Task: Create an event to track the completion of weekly tasks.
Action: Mouse moved to (350, 214)
Screenshot: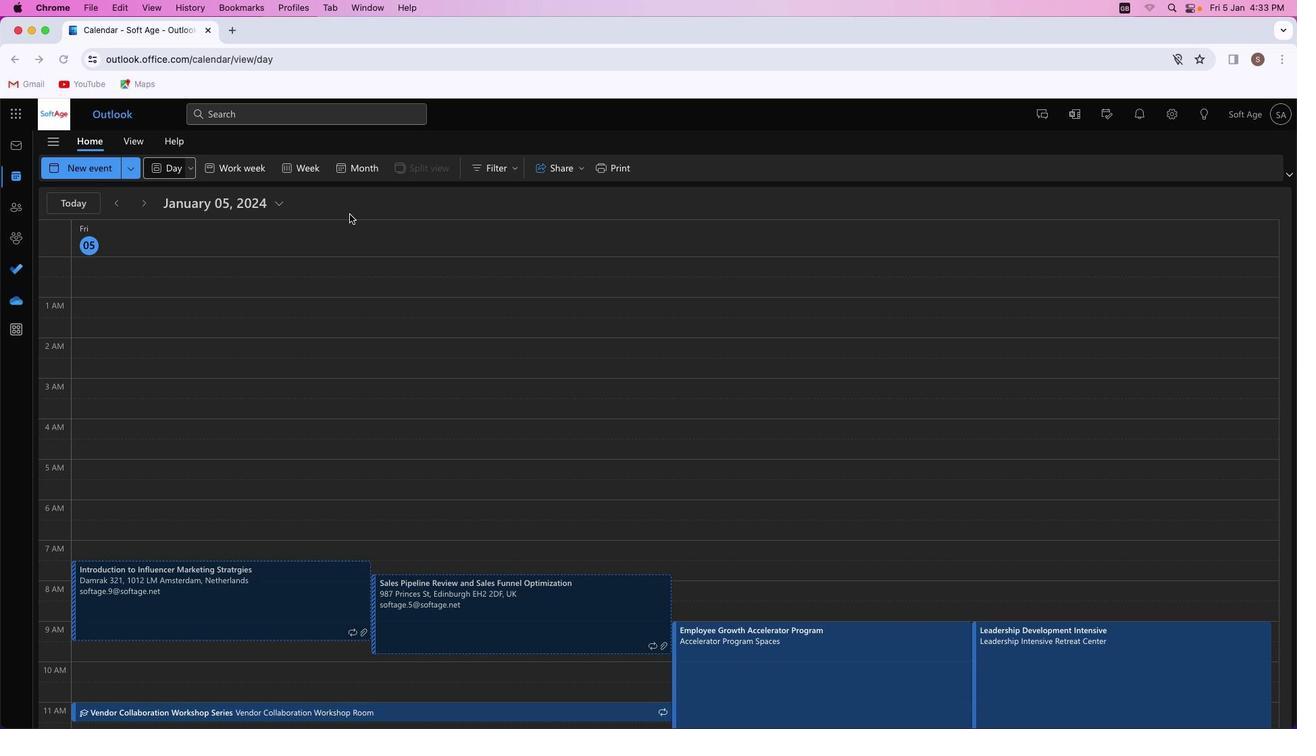 
Action: Mouse pressed left at (350, 214)
Screenshot: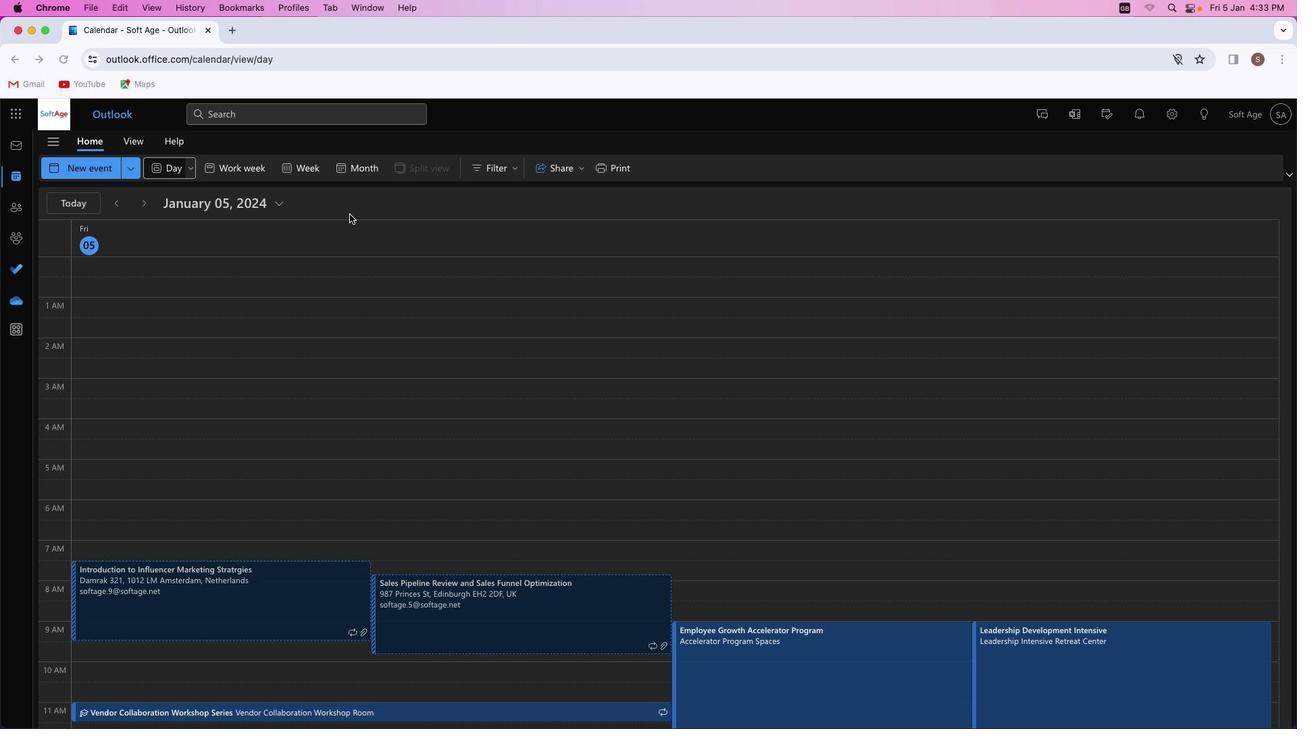 
Action: Mouse moved to (83, 168)
Screenshot: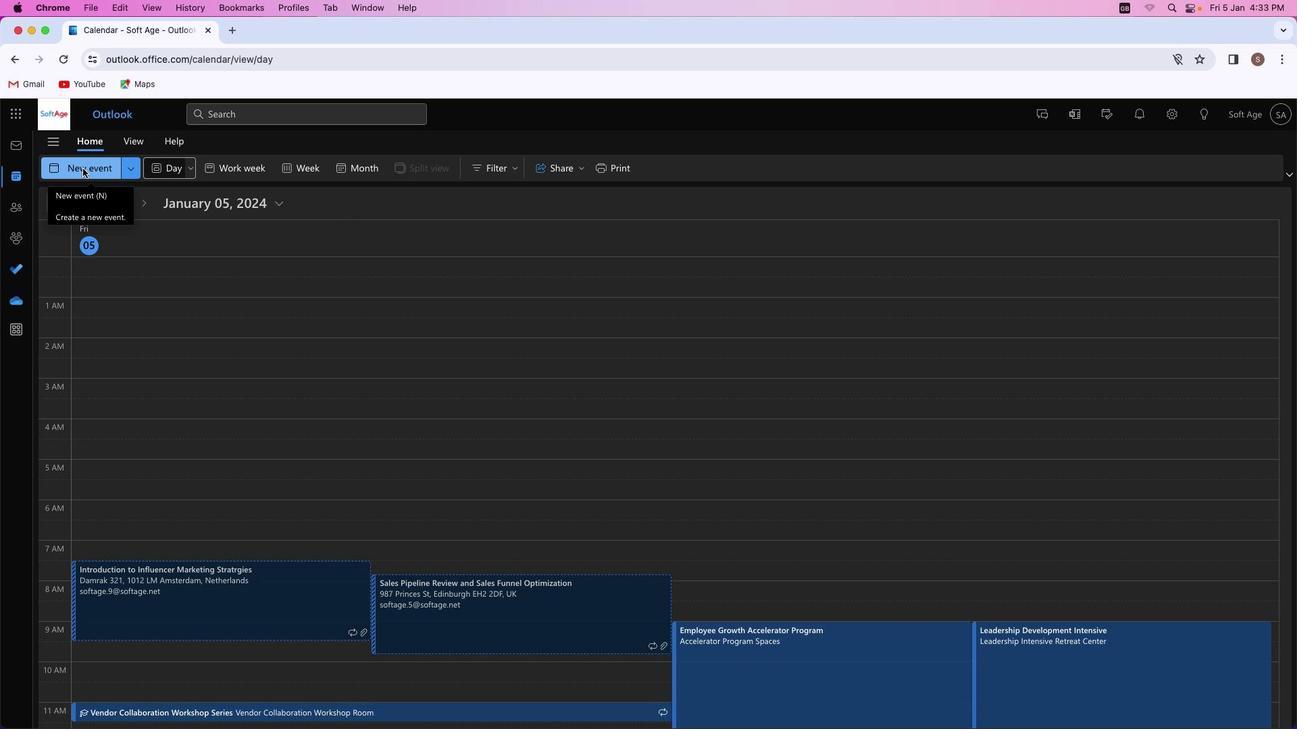 
Action: Mouse pressed left at (83, 168)
Screenshot: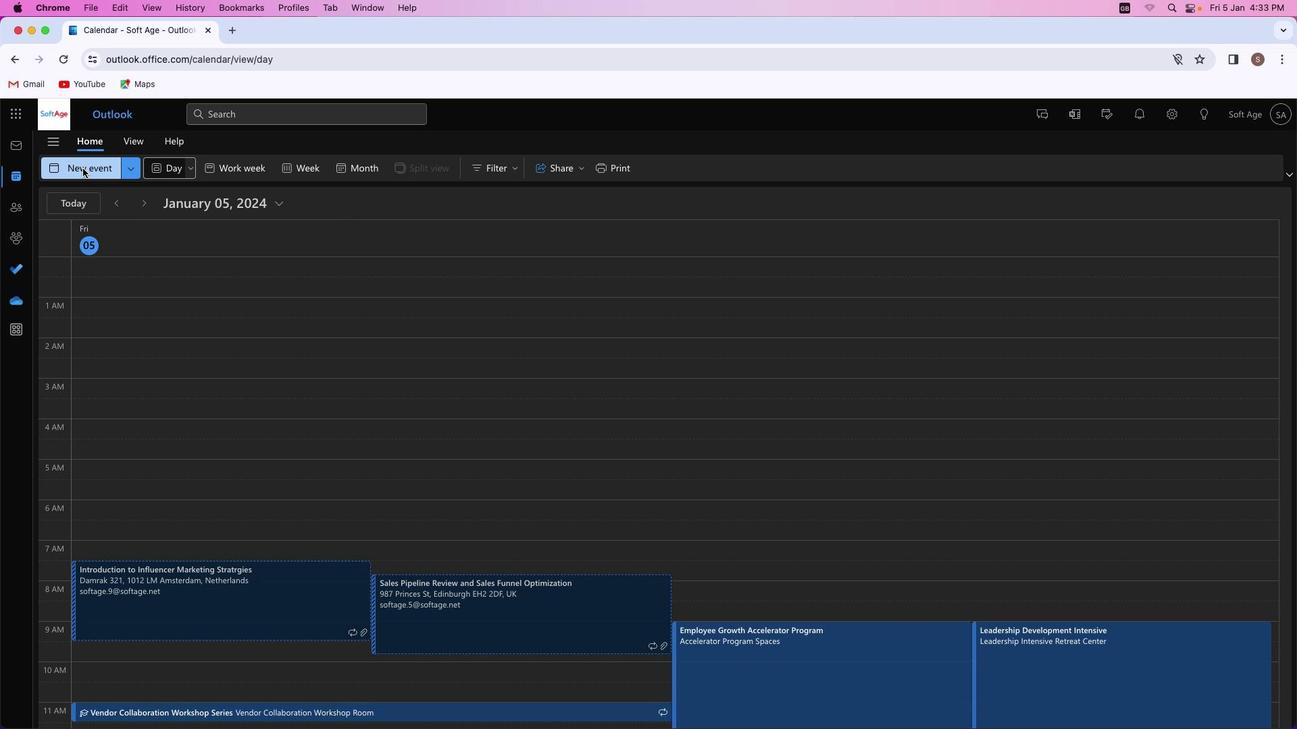 
Action: Mouse moved to (379, 256)
Screenshot: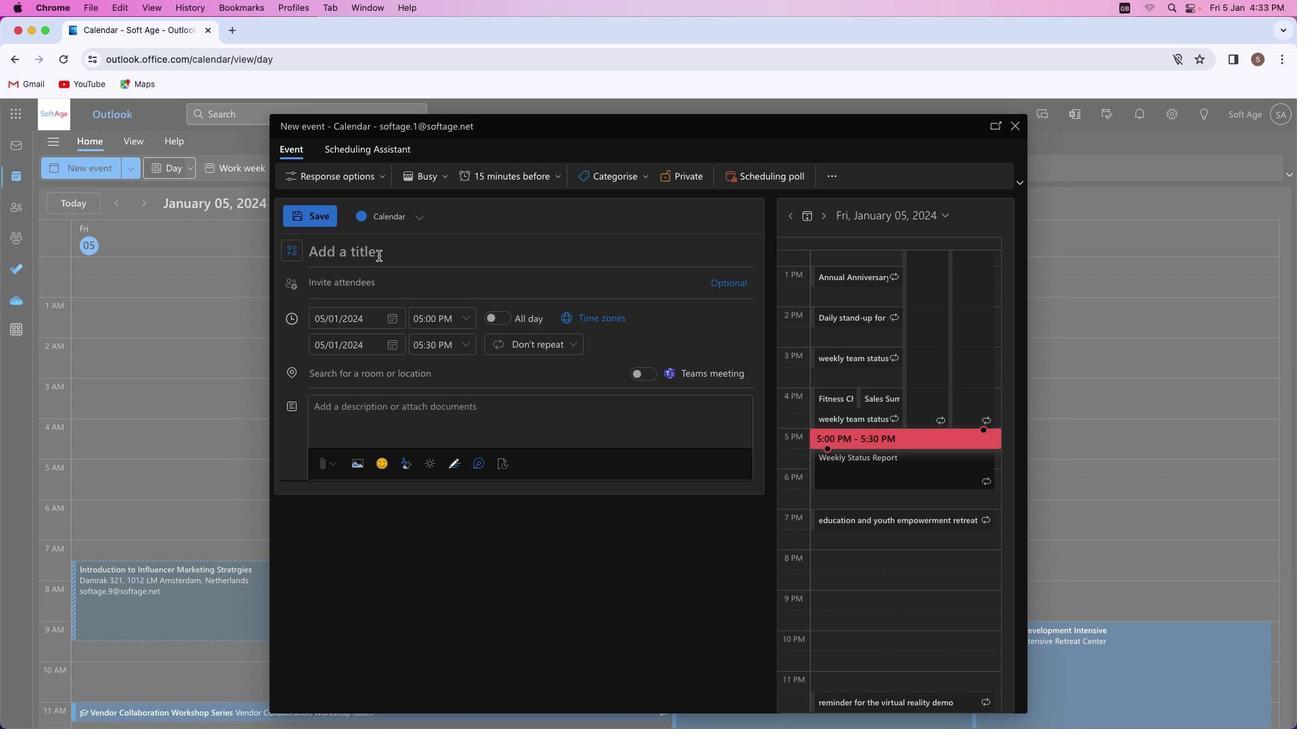 
Action: Mouse pressed left at (379, 256)
Screenshot: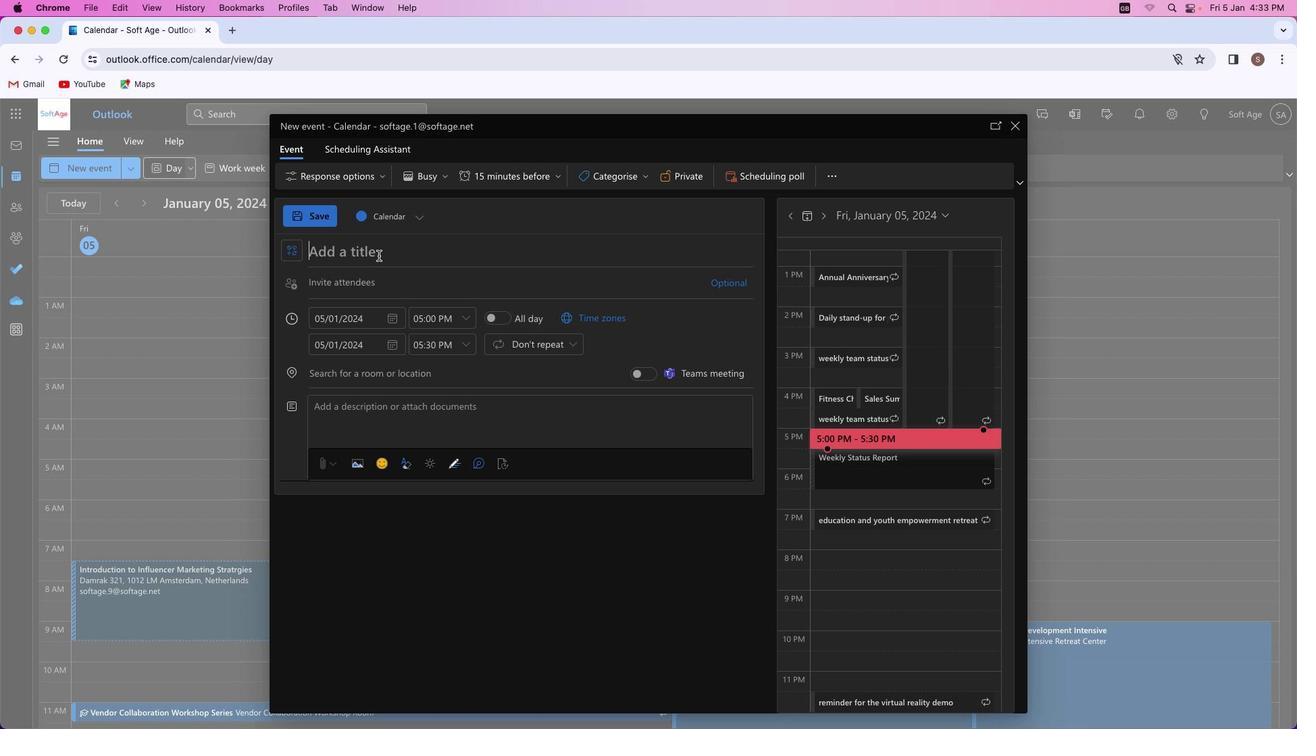 
Action: Key pressed Key.shift'T''a''s''k'Key.spaceKey.shift'C''o''m''p''l''e''t''i''o''n'Key.spaceKey.shift'S''h''o''w''c''a''s''e'
Screenshot: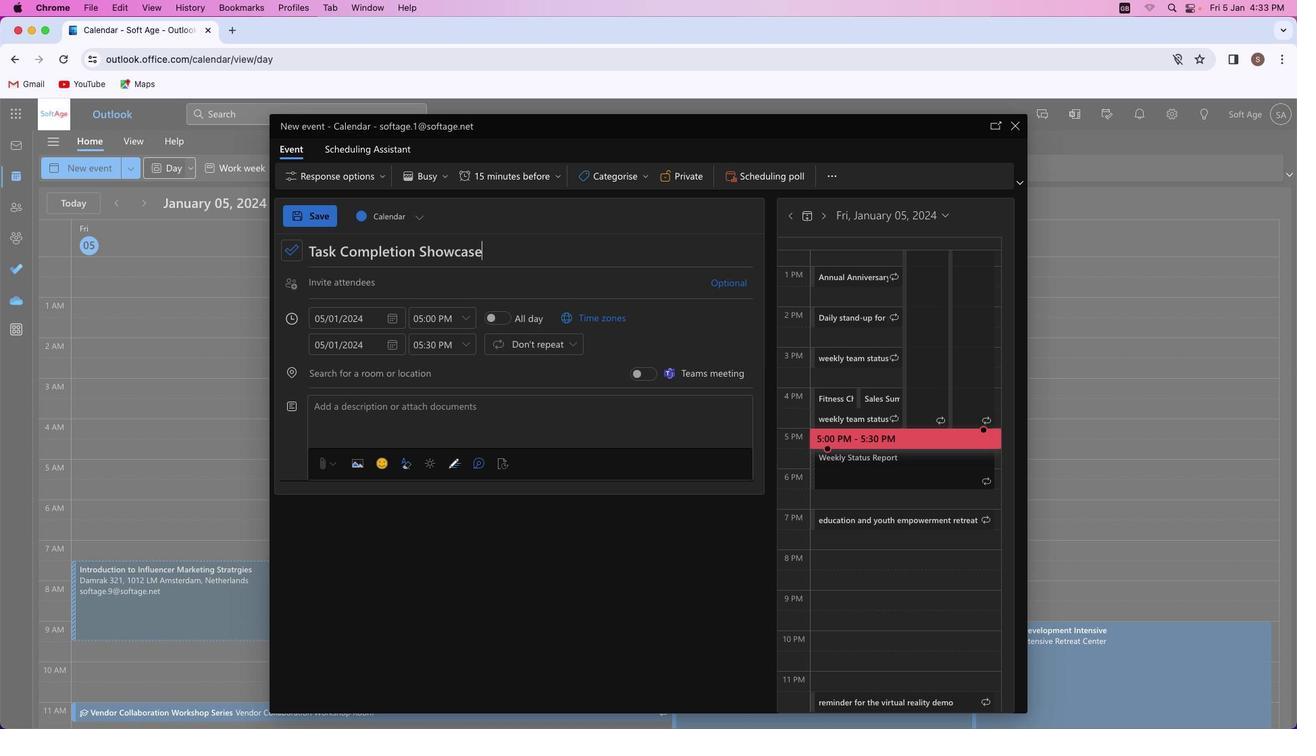 
Action: Mouse moved to (419, 406)
Screenshot: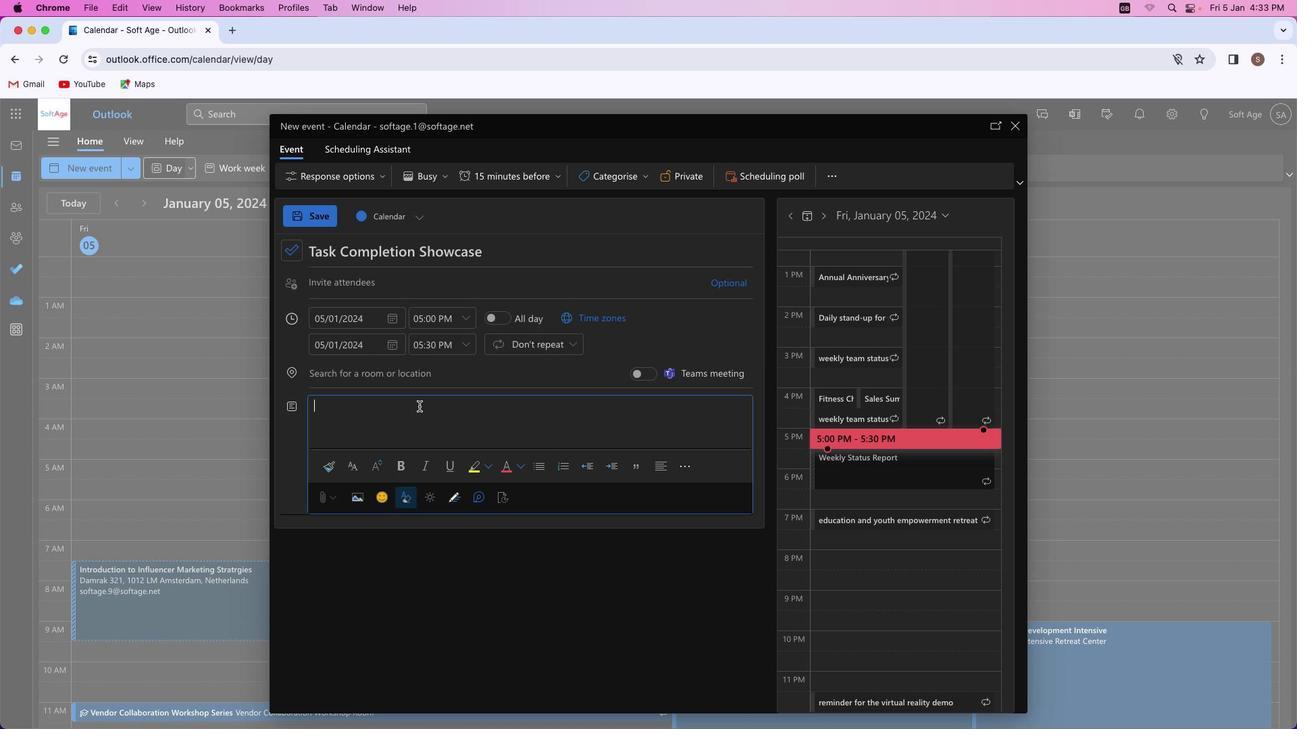 
Action: Mouse pressed left at (419, 406)
Screenshot: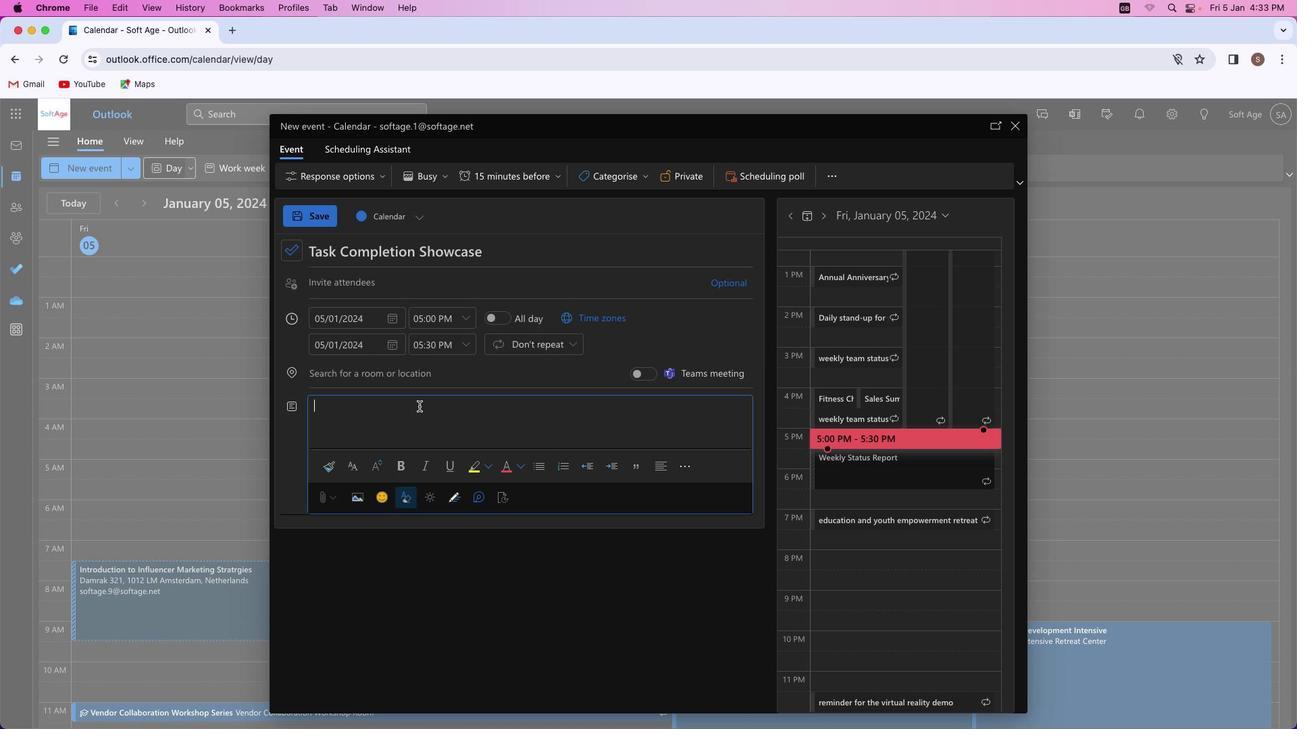 
Action: Mouse moved to (419, 406)
Screenshot: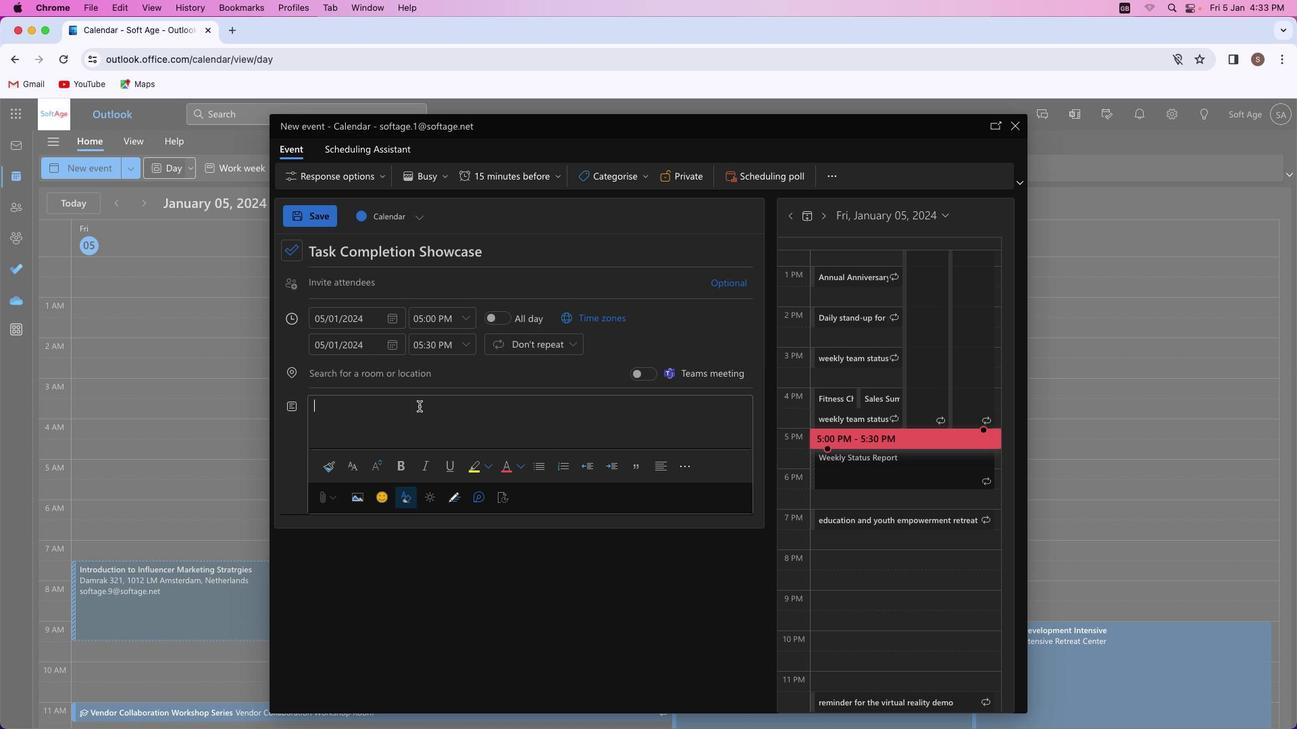 
Action: Key pressed Key.shift'E''f''f''o''r''t''l''e''s''s''l''y'Key.space'm''o''n''i''t''o''r'Key.space'a''n''d'Key.space'c''e''l''e''b''r''a''t''e'Key.space't''a''s''k'Key.space'c''o''m''p''l''e''t''i''o''n'Key.space'w''i''t''h'Key.space'o''u''r'Key.space'i''n''t''u''i''t''i''v''e'Key.space't''r''a''c''j'Key.backspace'k''i''n''g'Key.space's''y''s''t''e''m''.'Key.spaceKey.shift'S''t''a''y'Key.space'o''r''g''a''n''i''z''e''d'','Key.space'h''i''t'Key.space'm''i''l''e''s''t''o''n''e''s'','Key.space'a''n''d'Key.space'f''o''s''t''e''r'Key.space'a'Key.space'c''u''l''t''u''r''e'Key.space'o''f'Key.space'a''c''h''i''e''v''e''m''e''n''t'Key.space'i''n'Key.space'e''v''e''r''y'Key.space'p''r''o''j''e''c''t''.'
Screenshot: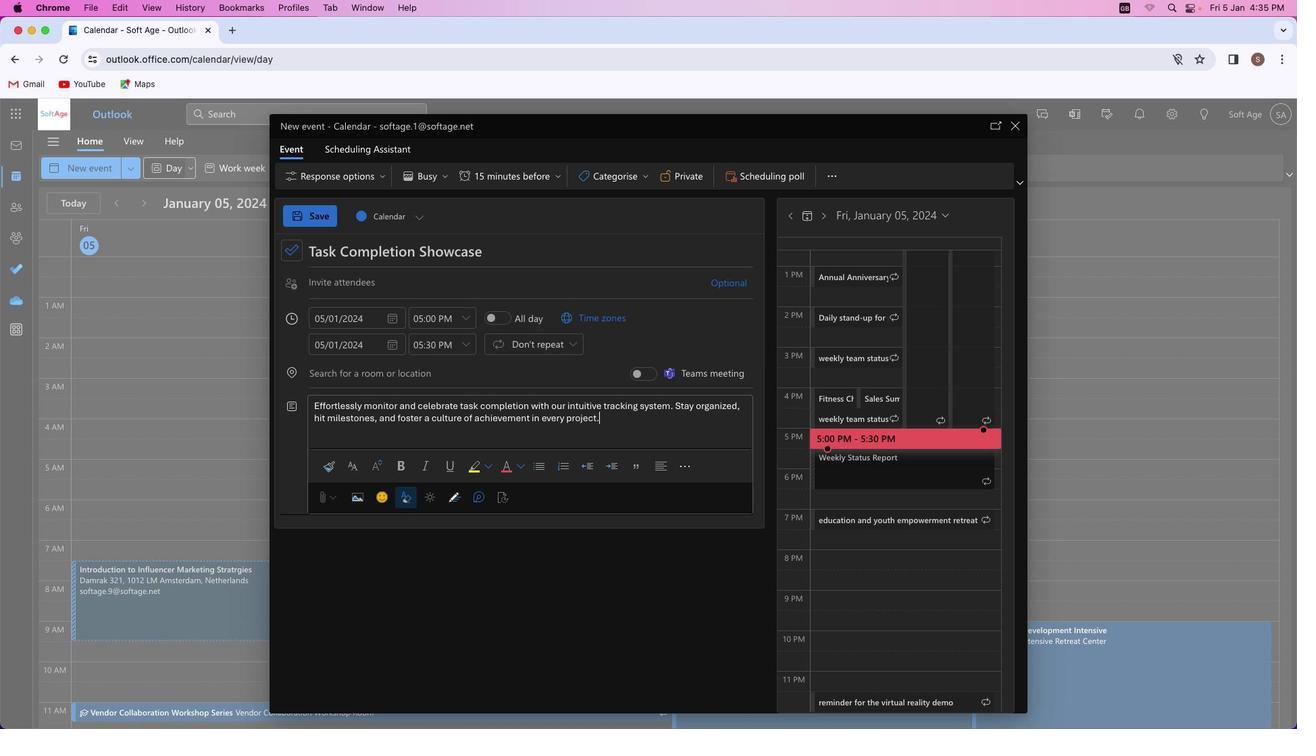 
Action: Mouse moved to (538, 350)
Screenshot: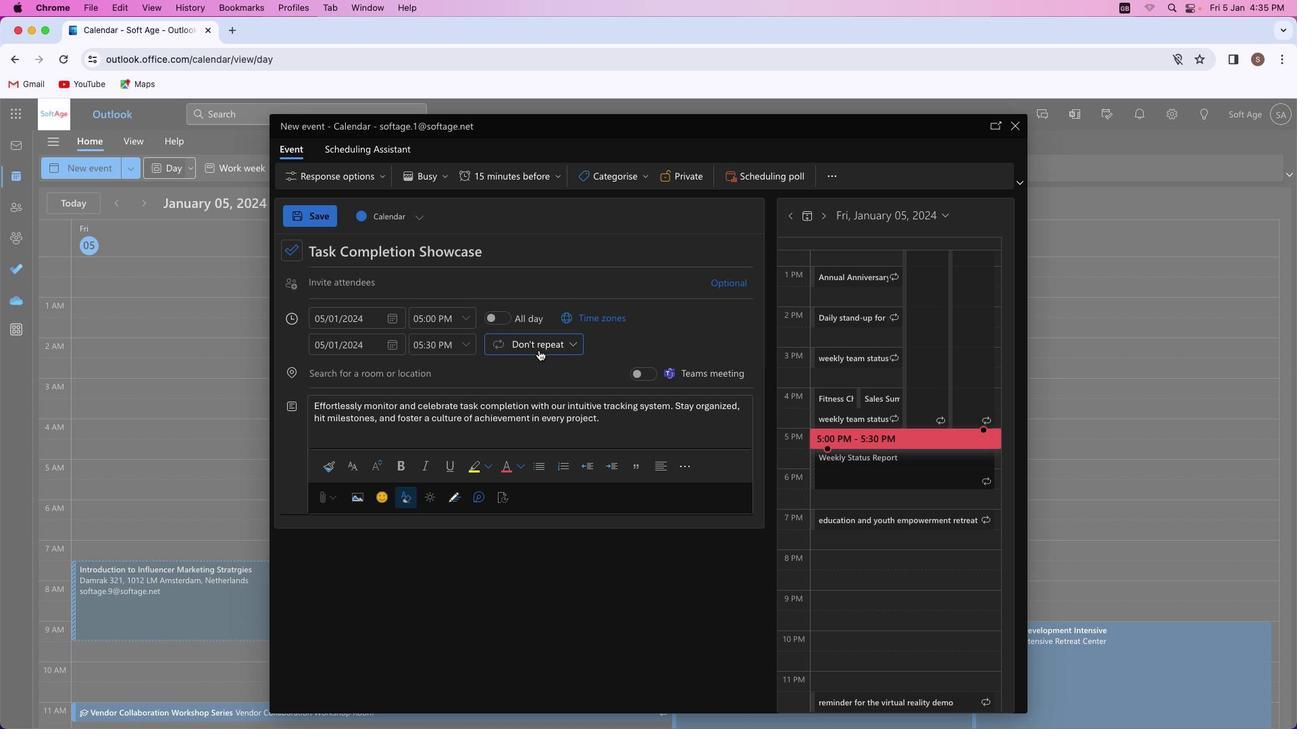 
Action: Mouse pressed left at (538, 350)
Screenshot: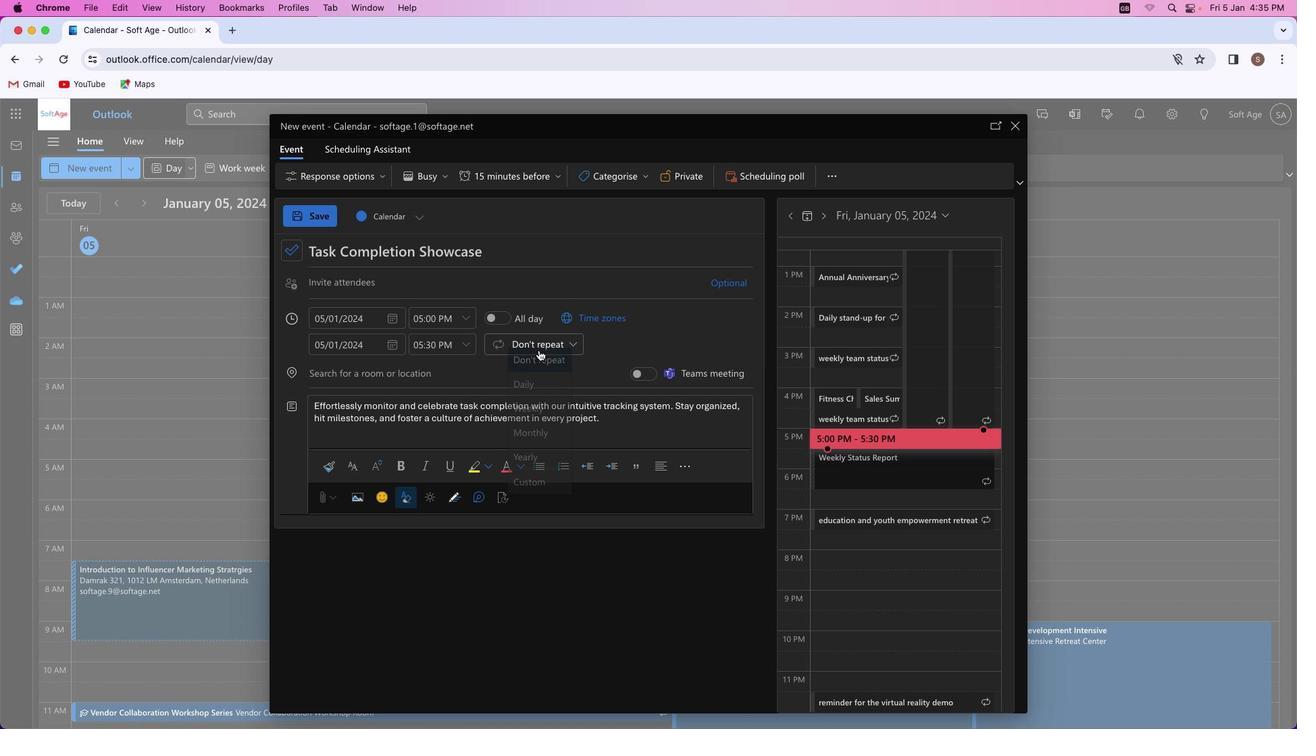 
Action: Mouse moved to (539, 412)
Screenshot: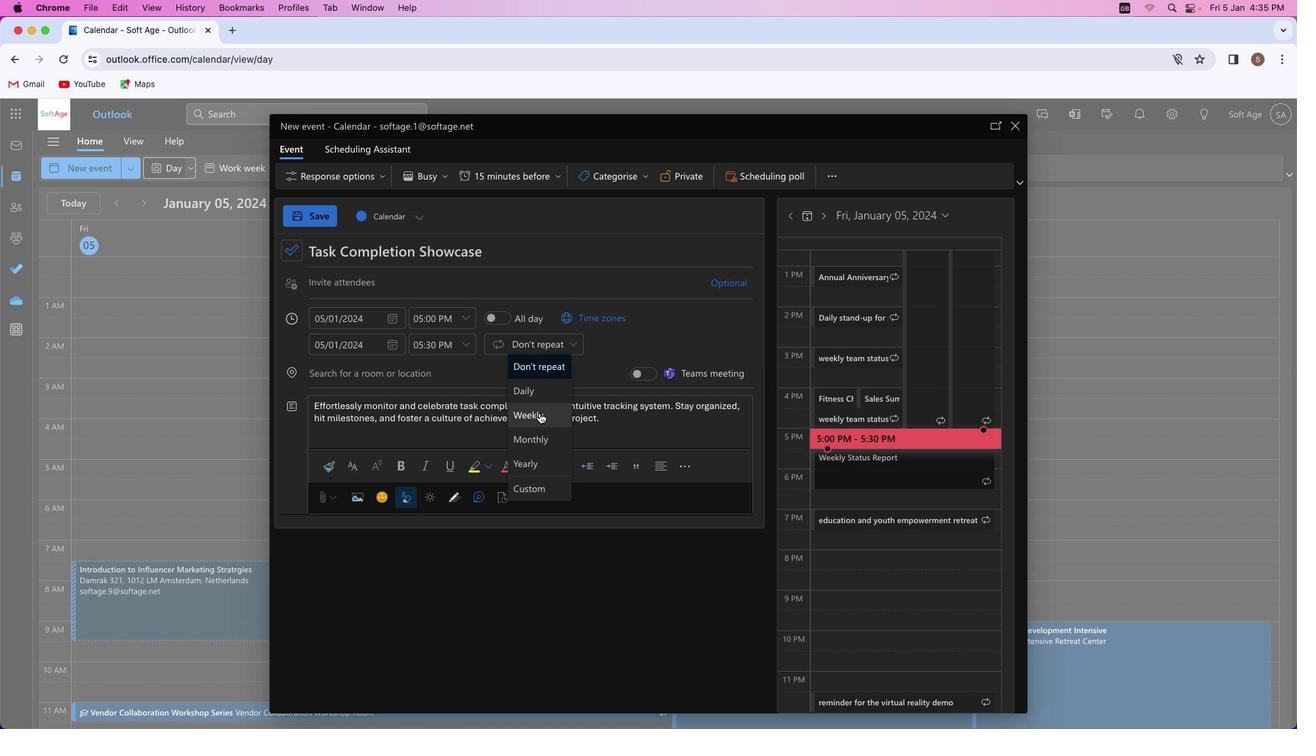 
Action: Mouse pressed left at (539, 412)
Screenshot: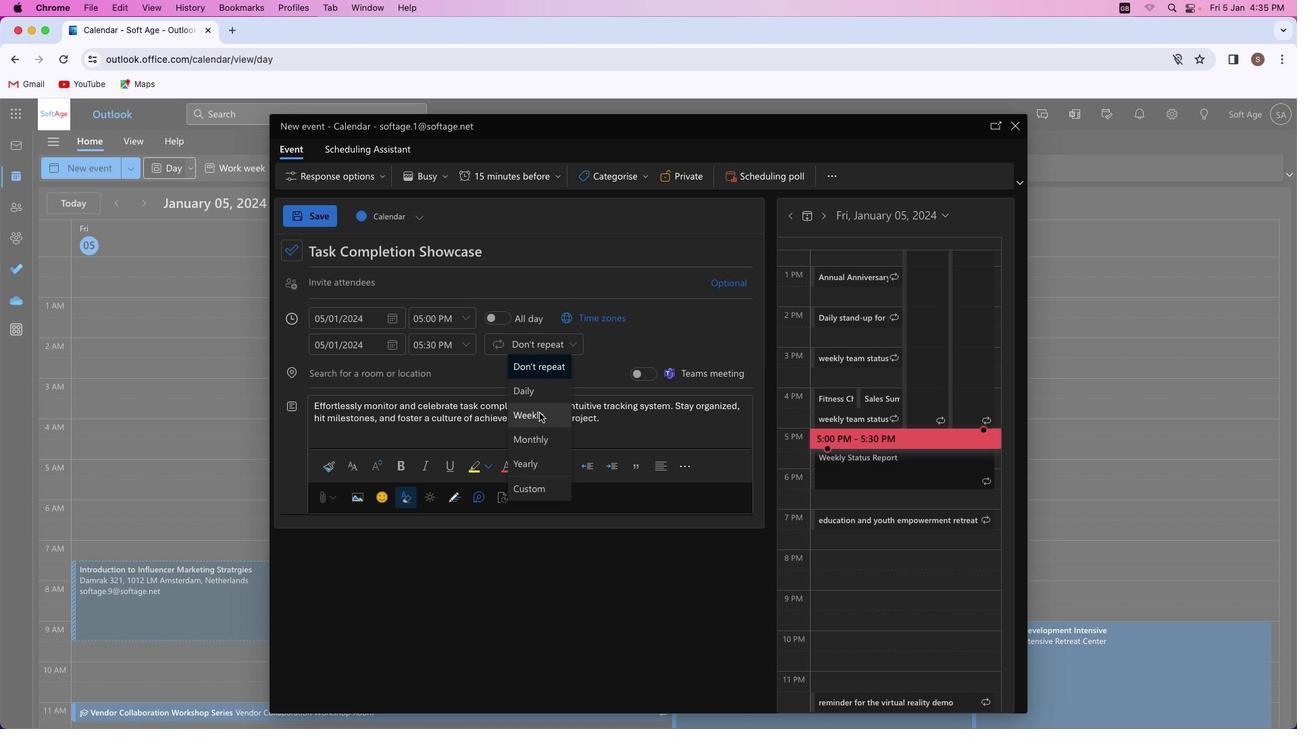 
Action: Mouse moved to (654, 468)
Screenshot: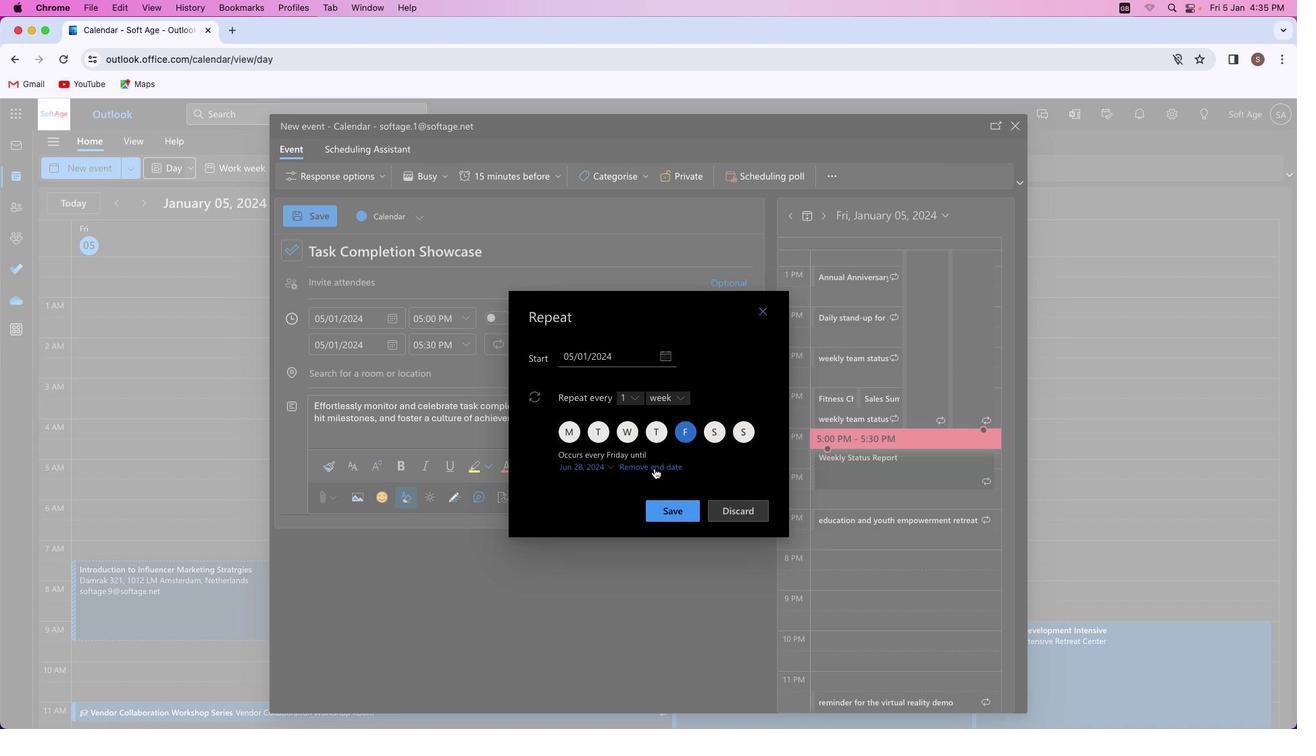 
Action: Mouse pressed left at (654, 468)
Screenshot: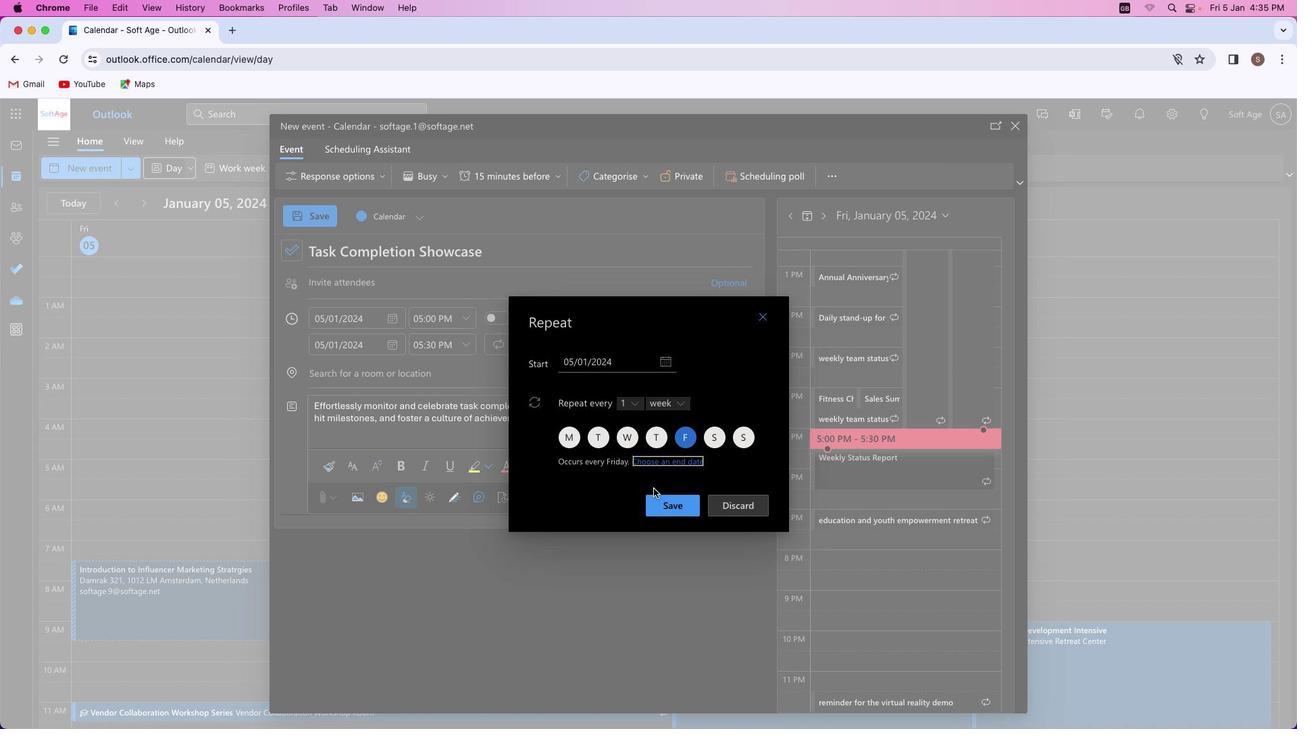 
Action: Mouse moved to (663, 507)
Screenshot: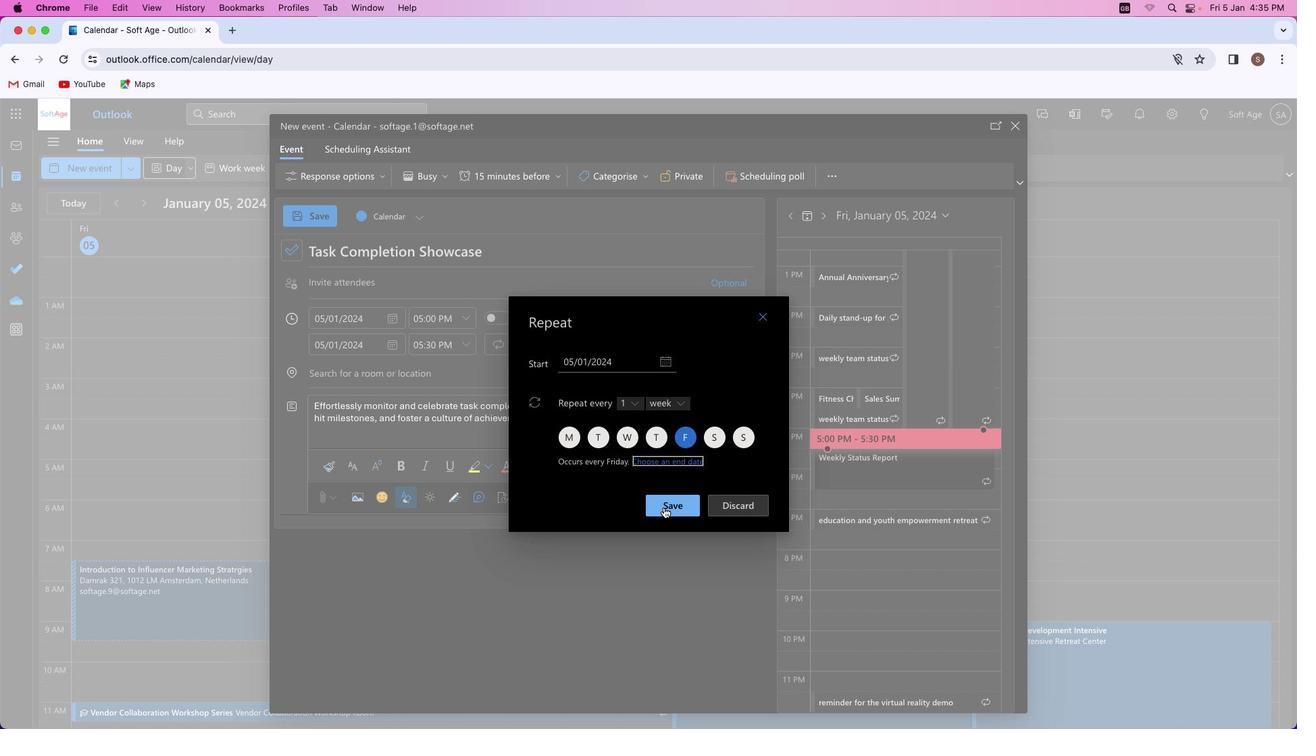 
Action: Mouse pressed left at (663, 507)
Screenshot: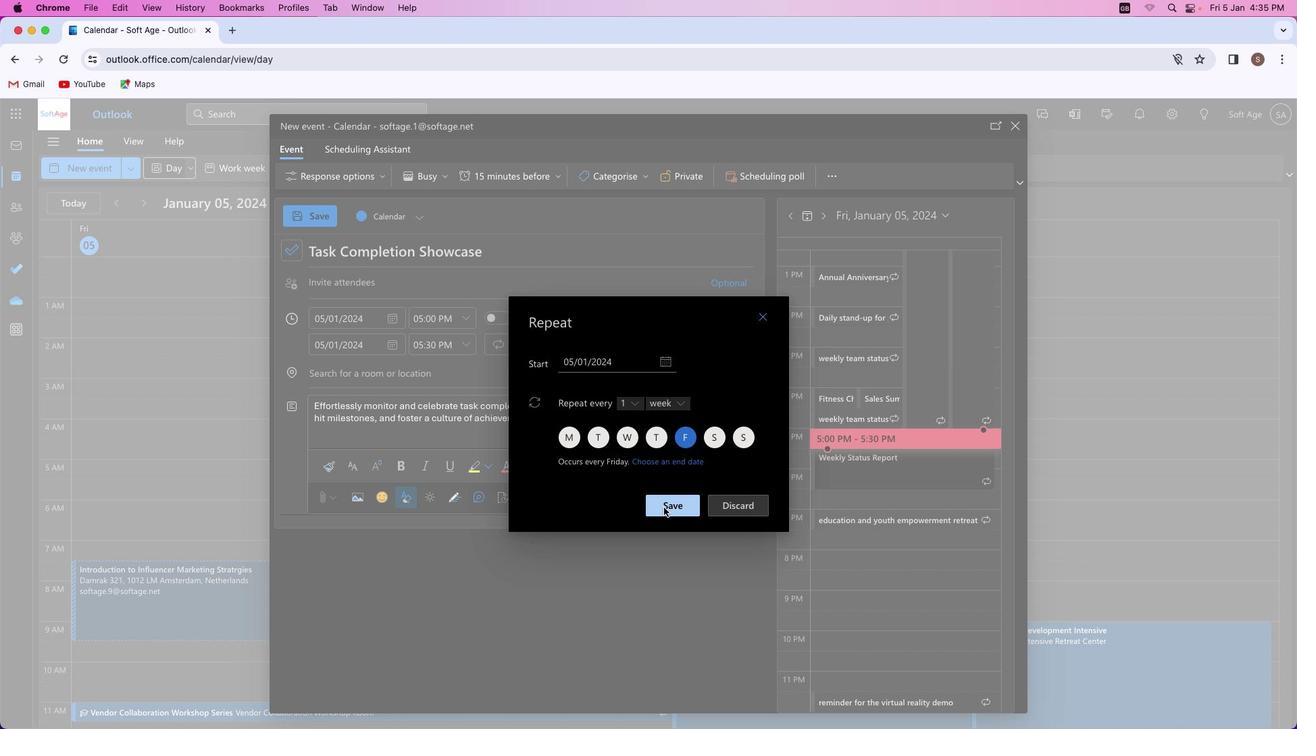
Action: Mouse moved to (325, 211)
Screenshot: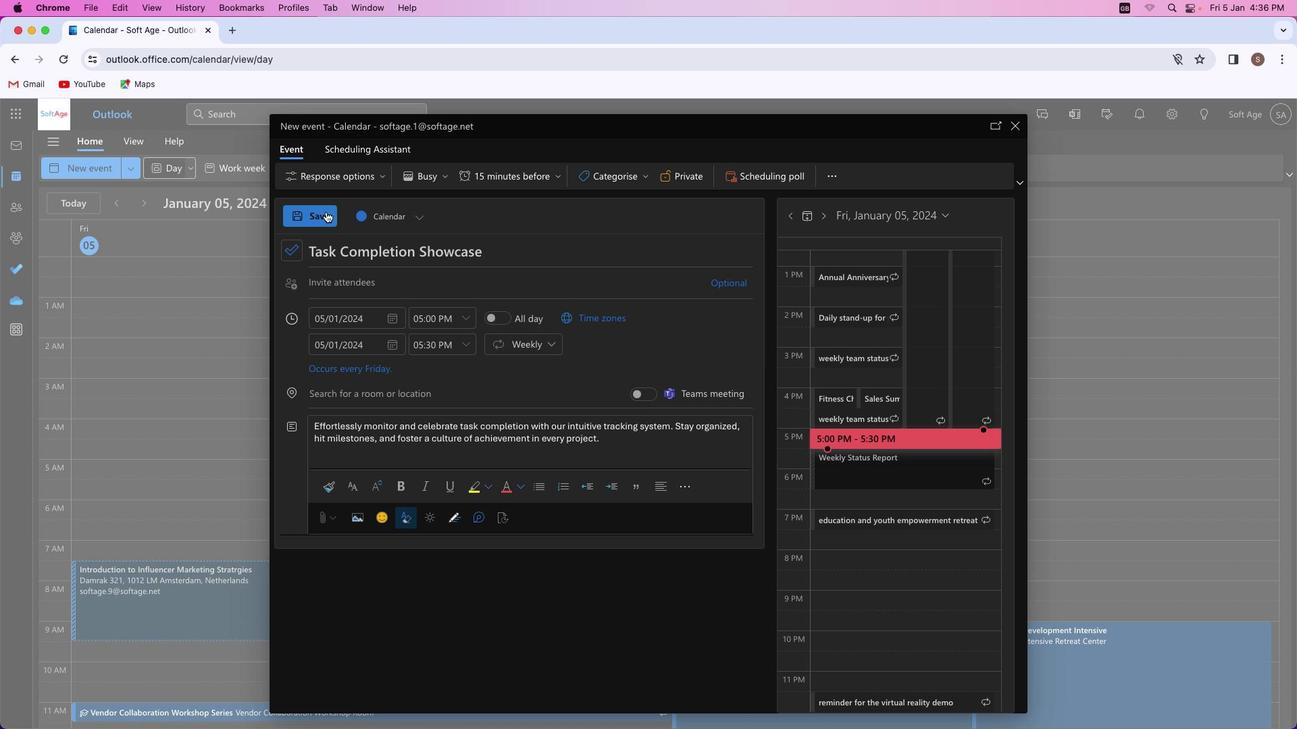 
Action: Mouse pressed left at (325, 211)
Screenshot: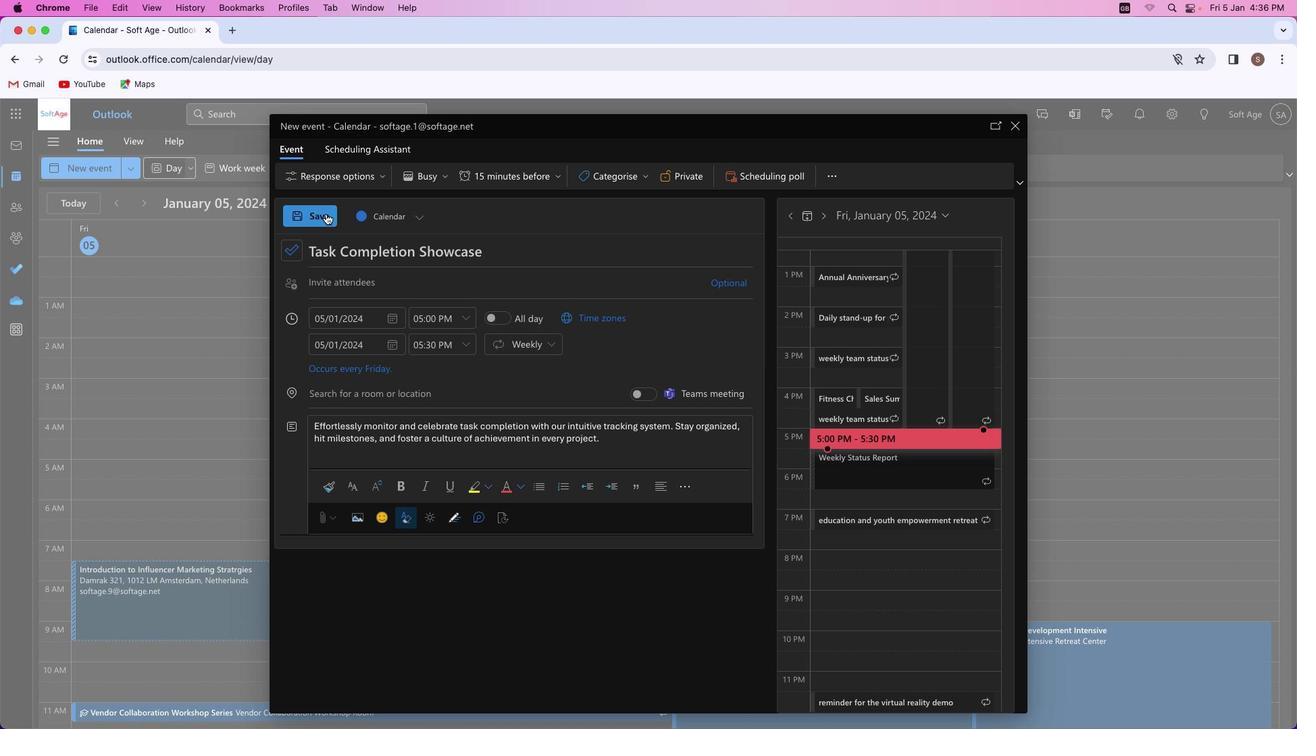 
Action: Mouse moved to (189, 168)
Screenshot: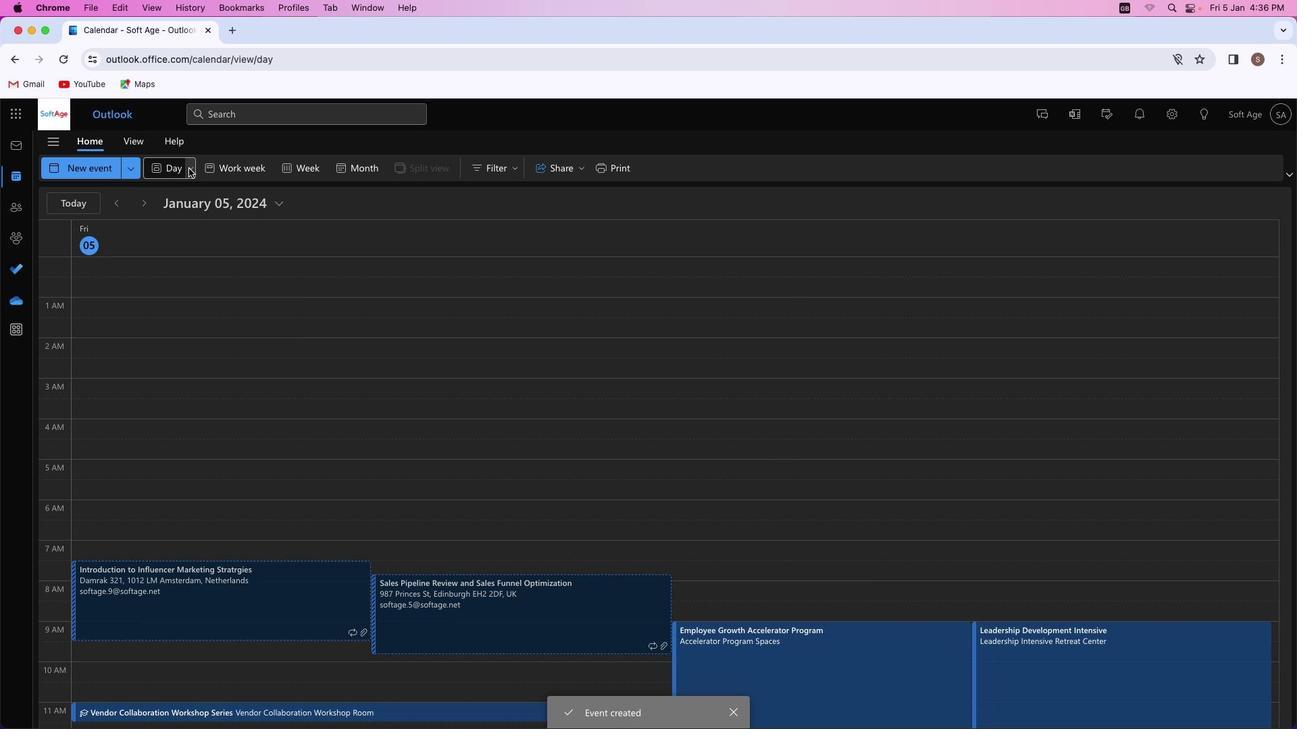 
Action: Mouse pressed left at (189, 168)
Screenshot: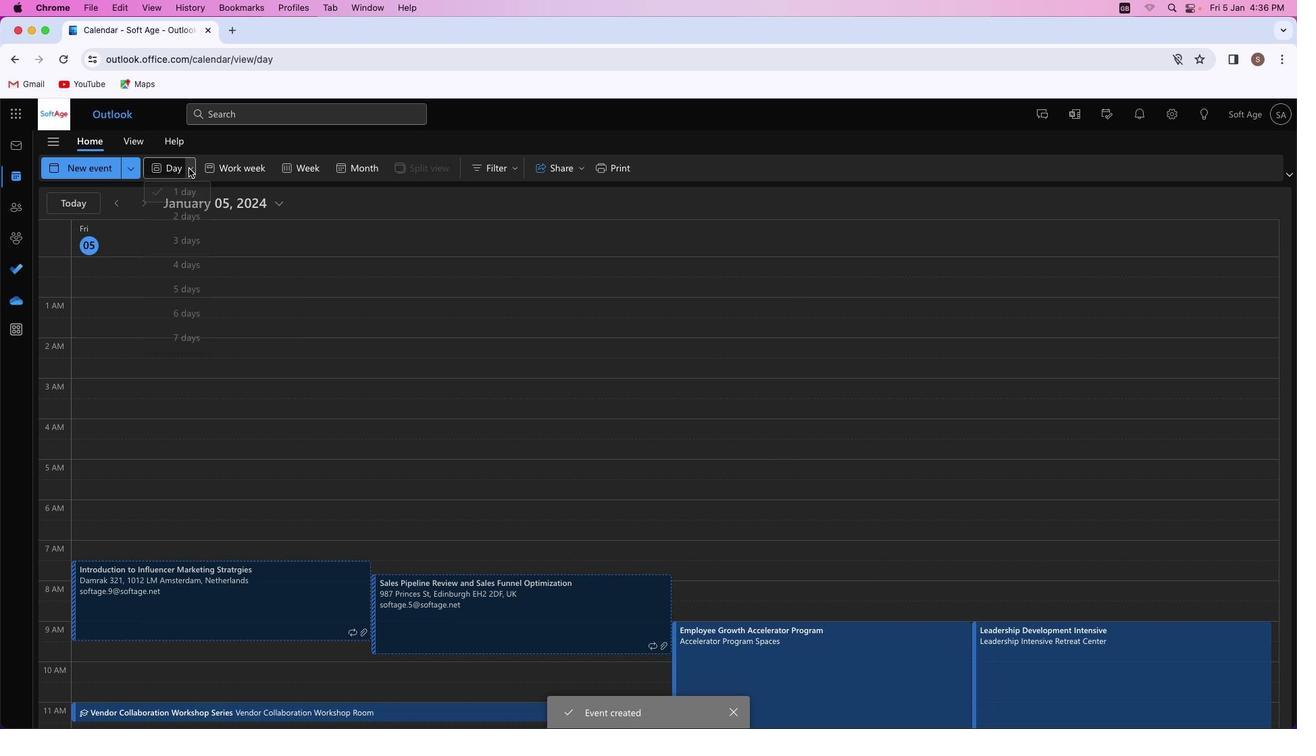 
Action: Mouse moved to (190, 170)
Screenshot: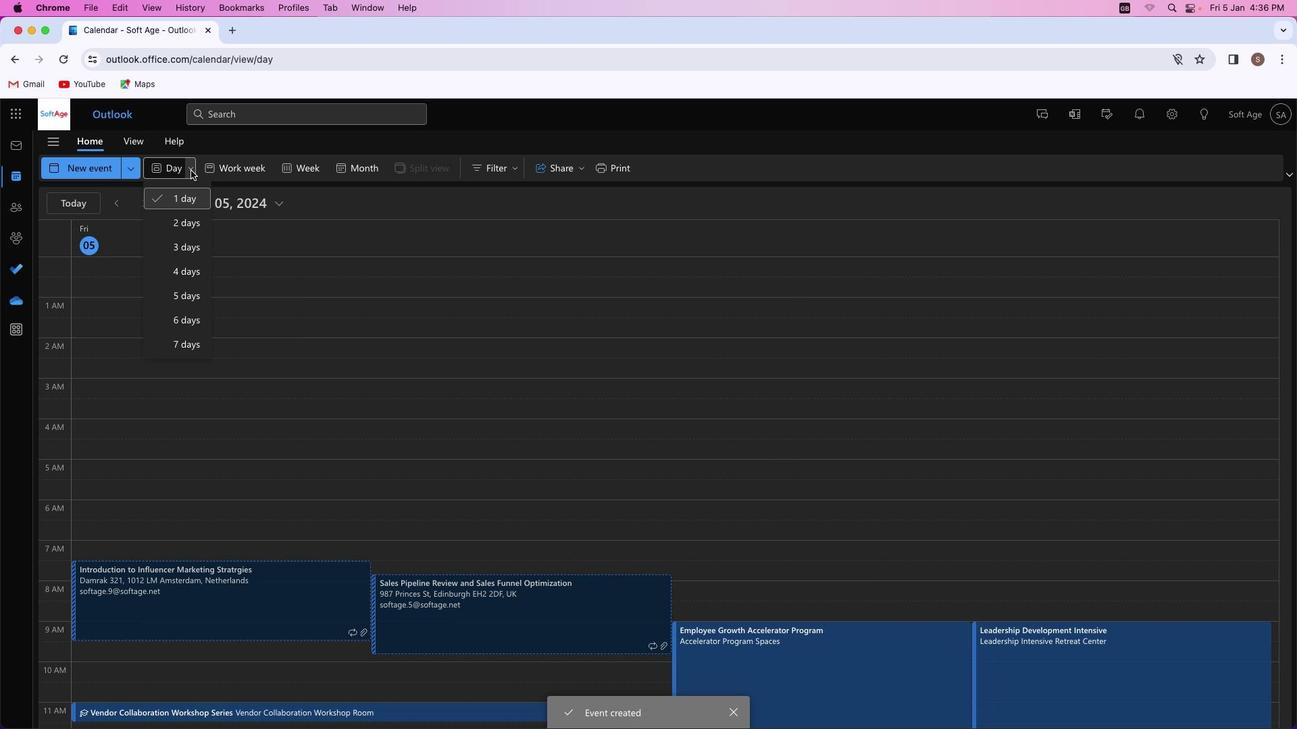 
Action: Mouse pressed left at (190, 170)
Screenshot: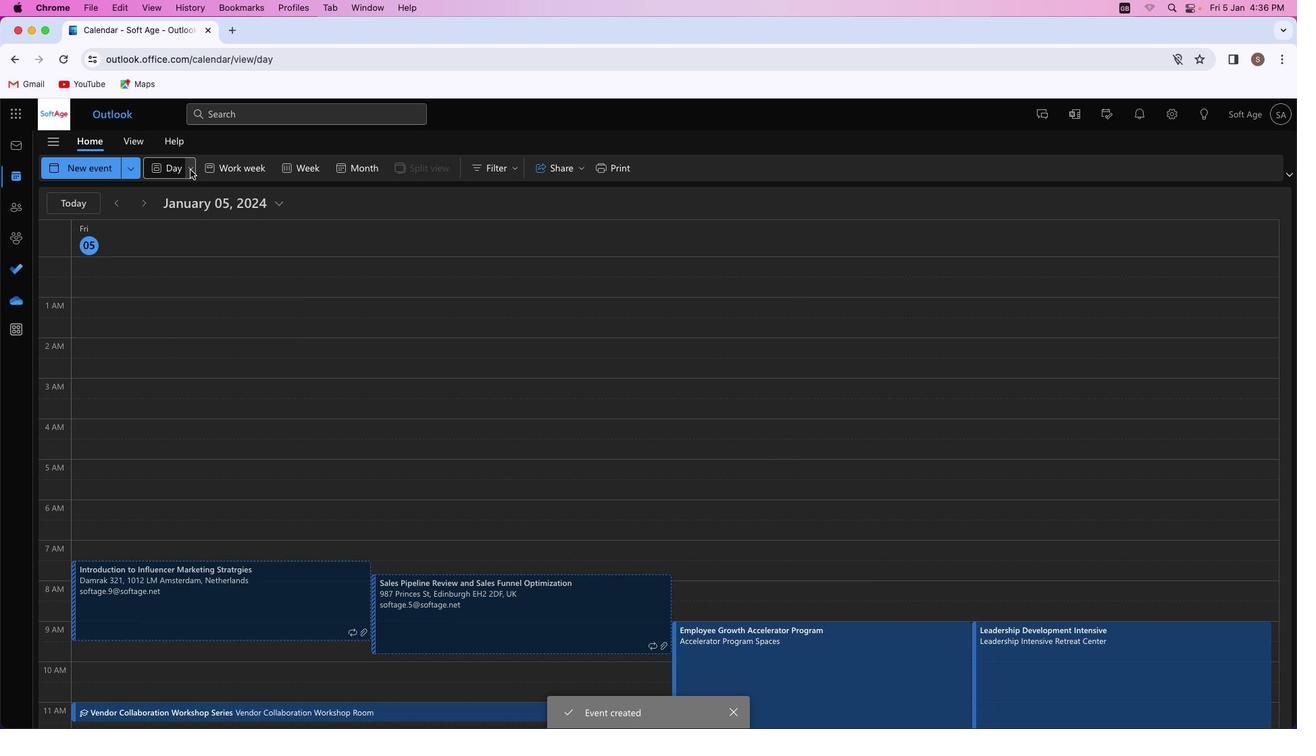 
Action: Mouse moved to (309, 168)
Screenshot: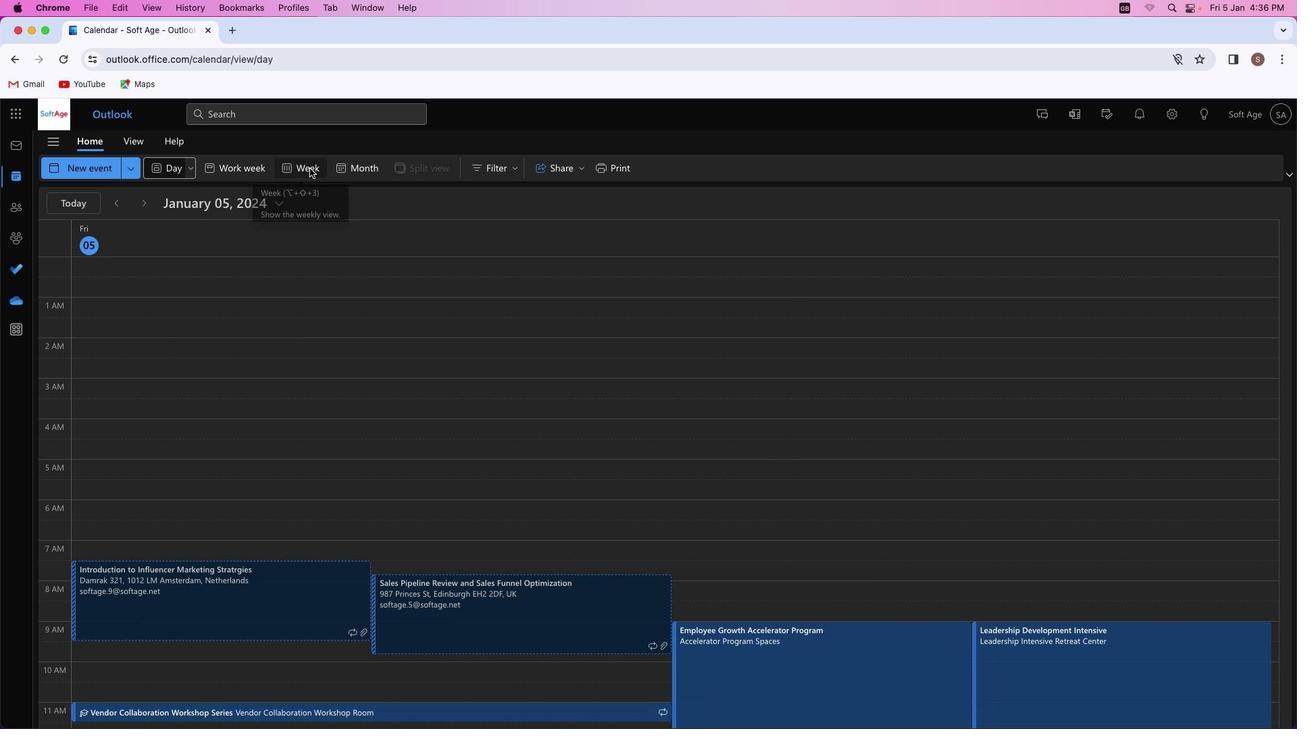 
Action: Mouse pressed left at (309, 168)
Screenshot: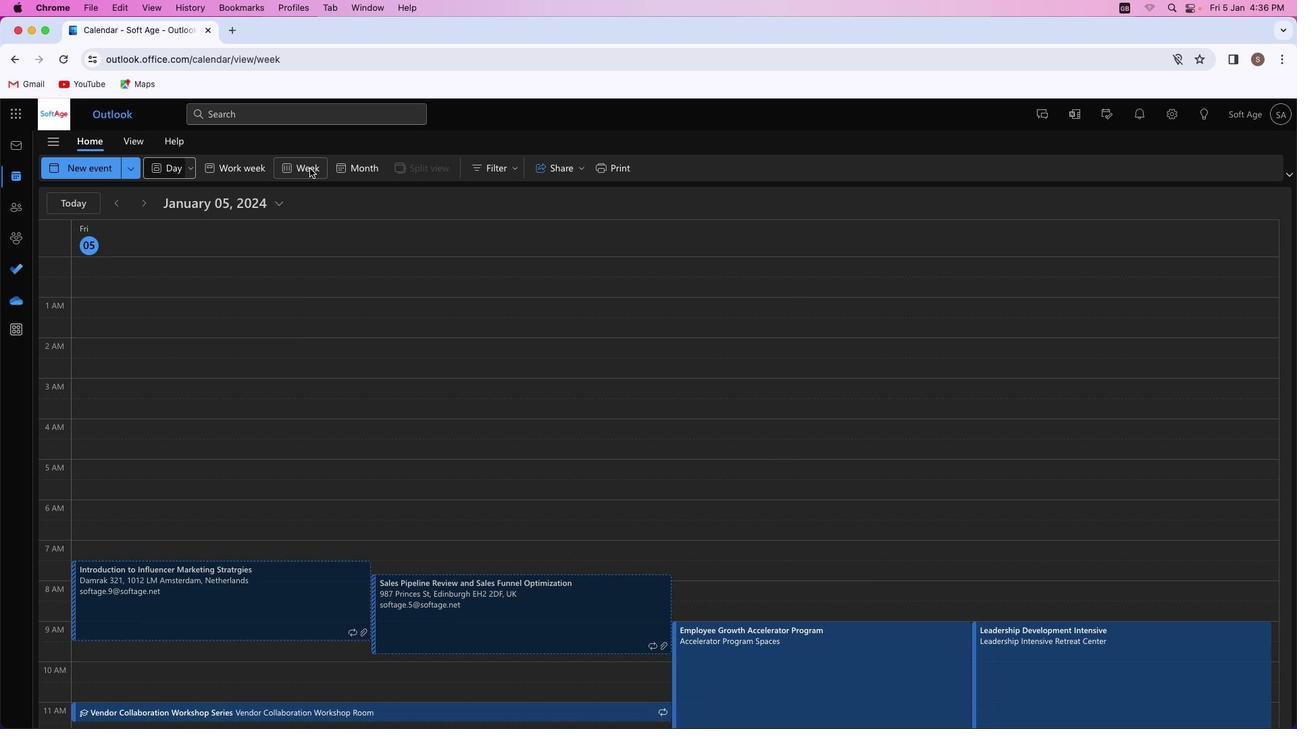 
Action: Mouse moved to (494, 462)
Screenshot: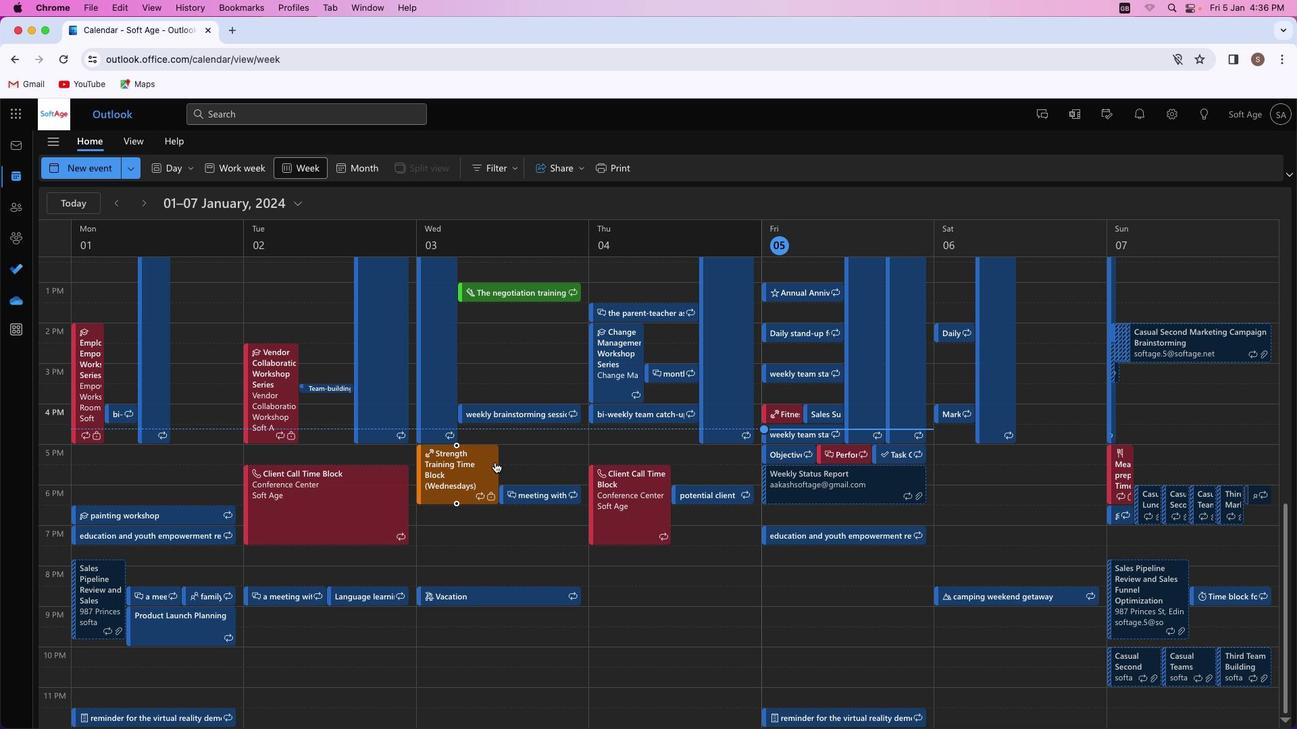 
Action: Mouse scrolled (494, 462) with delta (0, 0)
Screenshot: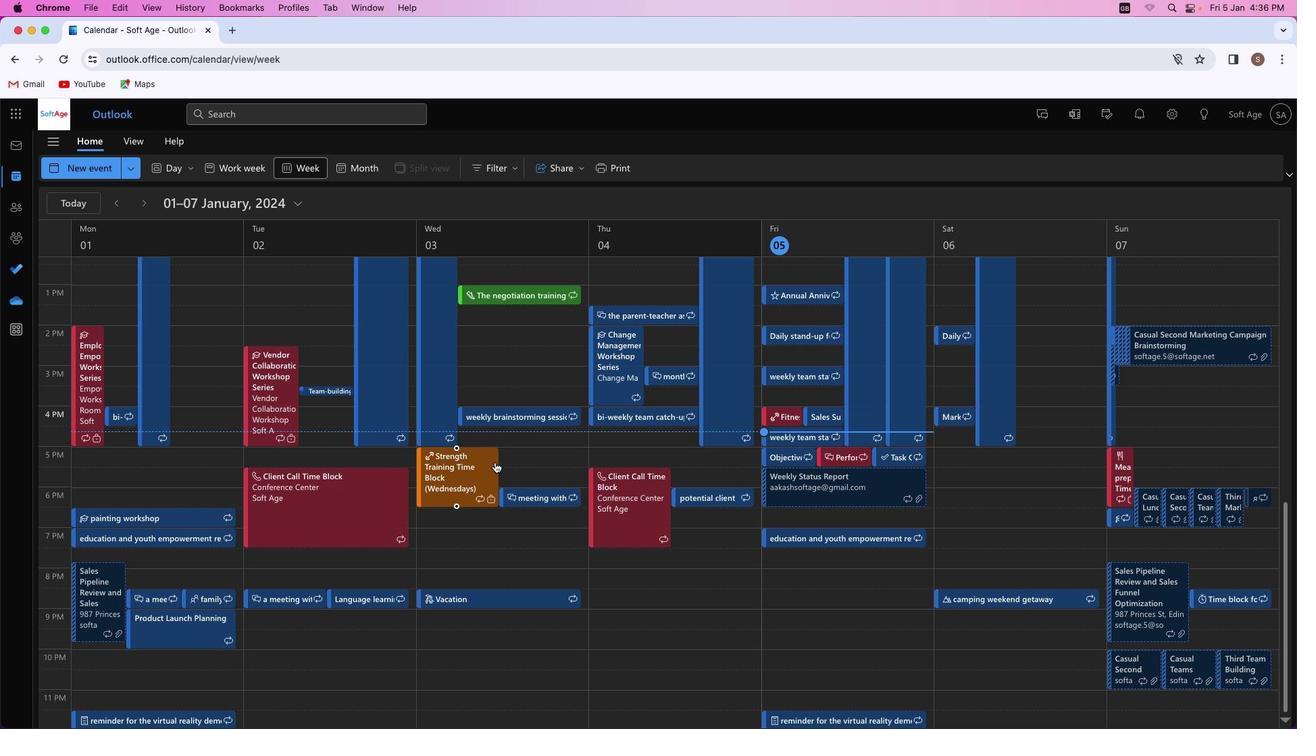 
Action: Mouse scrolled (494, 462) with delta (0, 0)
Screenshot: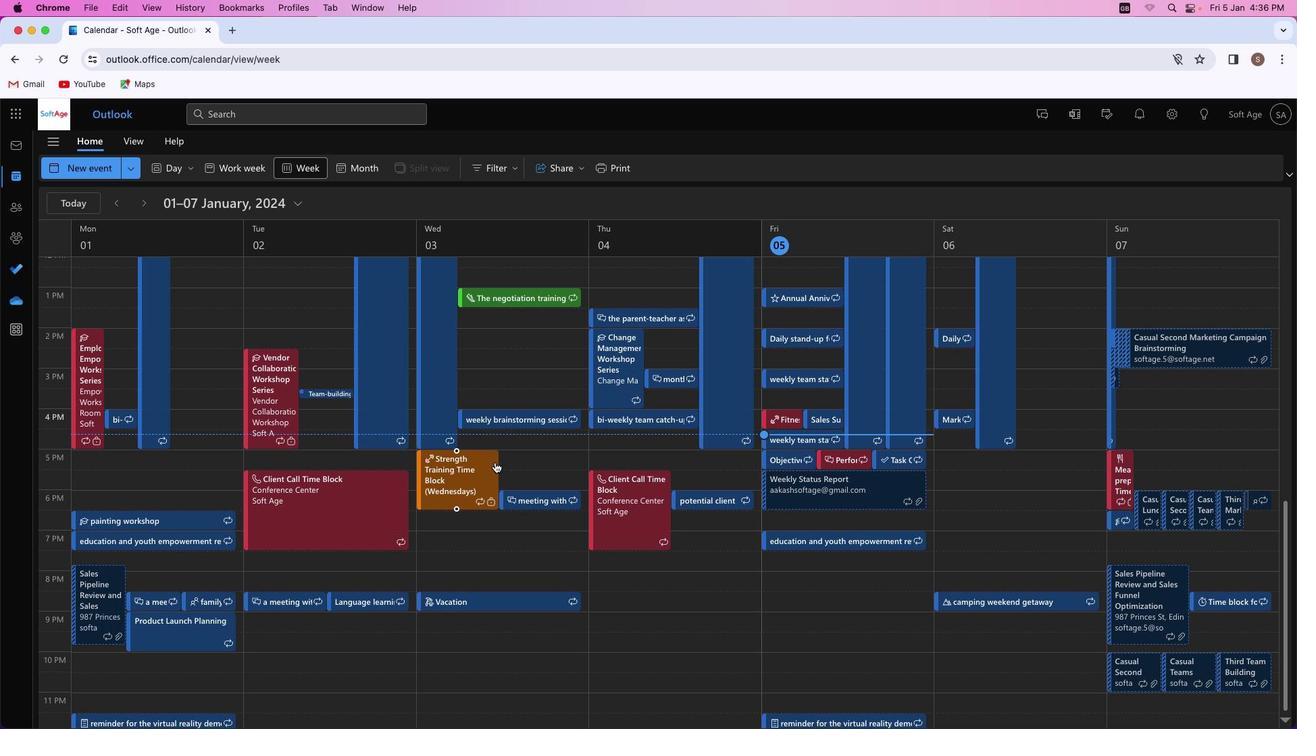 
Action: Mouse scrolled (494, 462) with delta (0, 0)
Screenshot: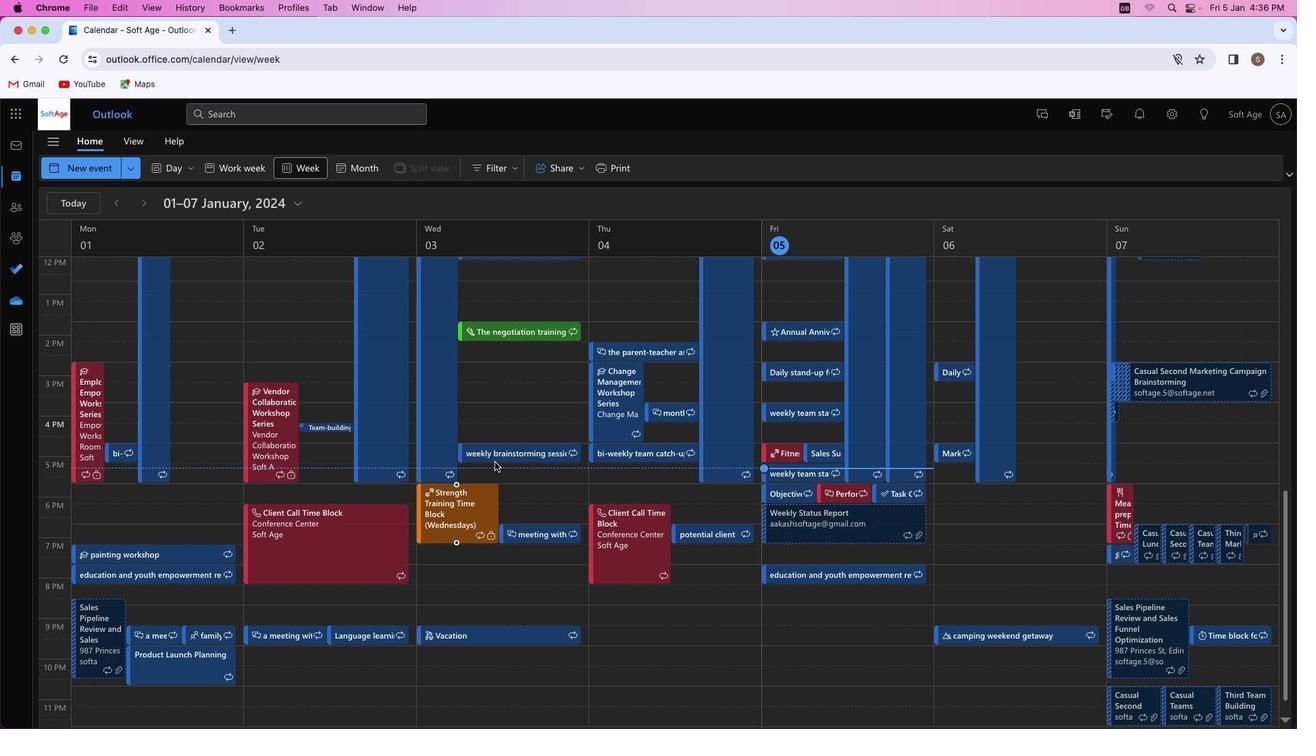 
Action: Mouse scrolled (494, 462) with delta (0, 0)
Screenshot: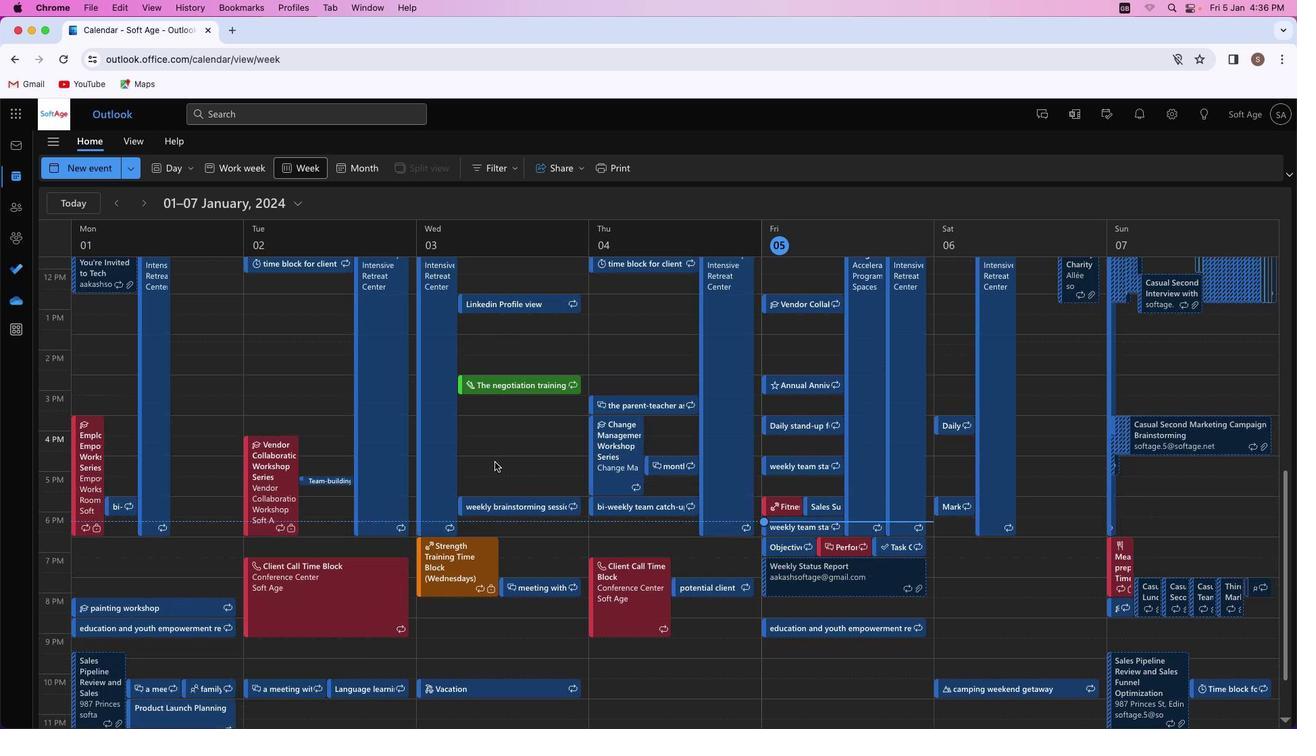 
Action: Mouse scrolled (494, 462) with delta (0, 2)
Screenshot: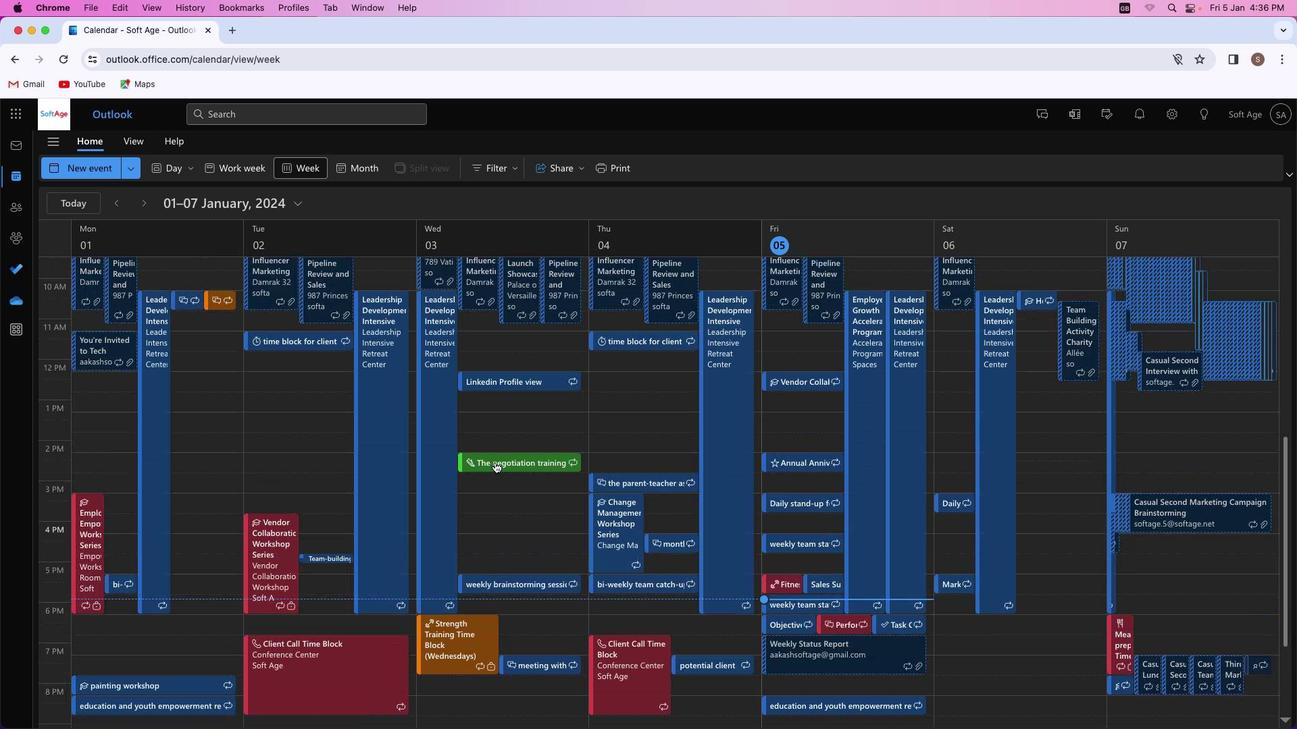 
Action: Mouse scrolled (494, 462) with delta (0, 2)
Screenshot: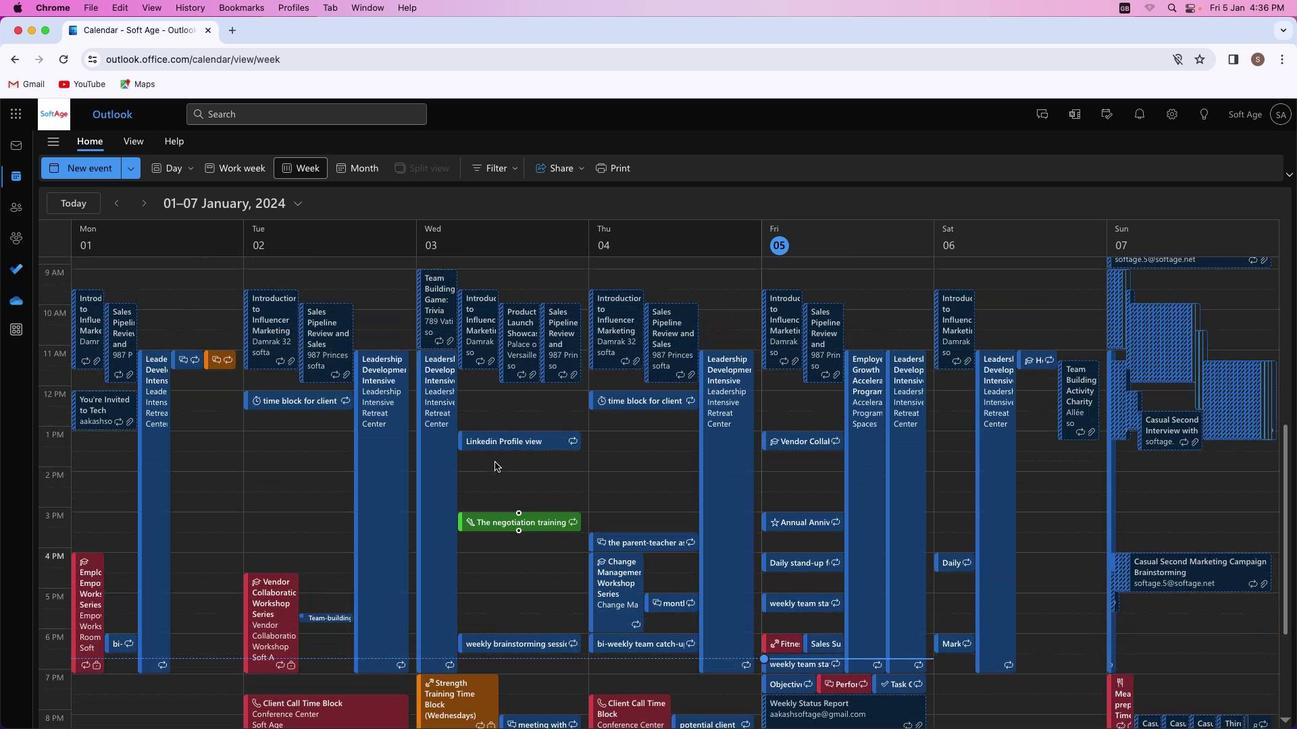 
Action: Mouse scrolled (494, 462) with delta (0, 0)
Screenshot: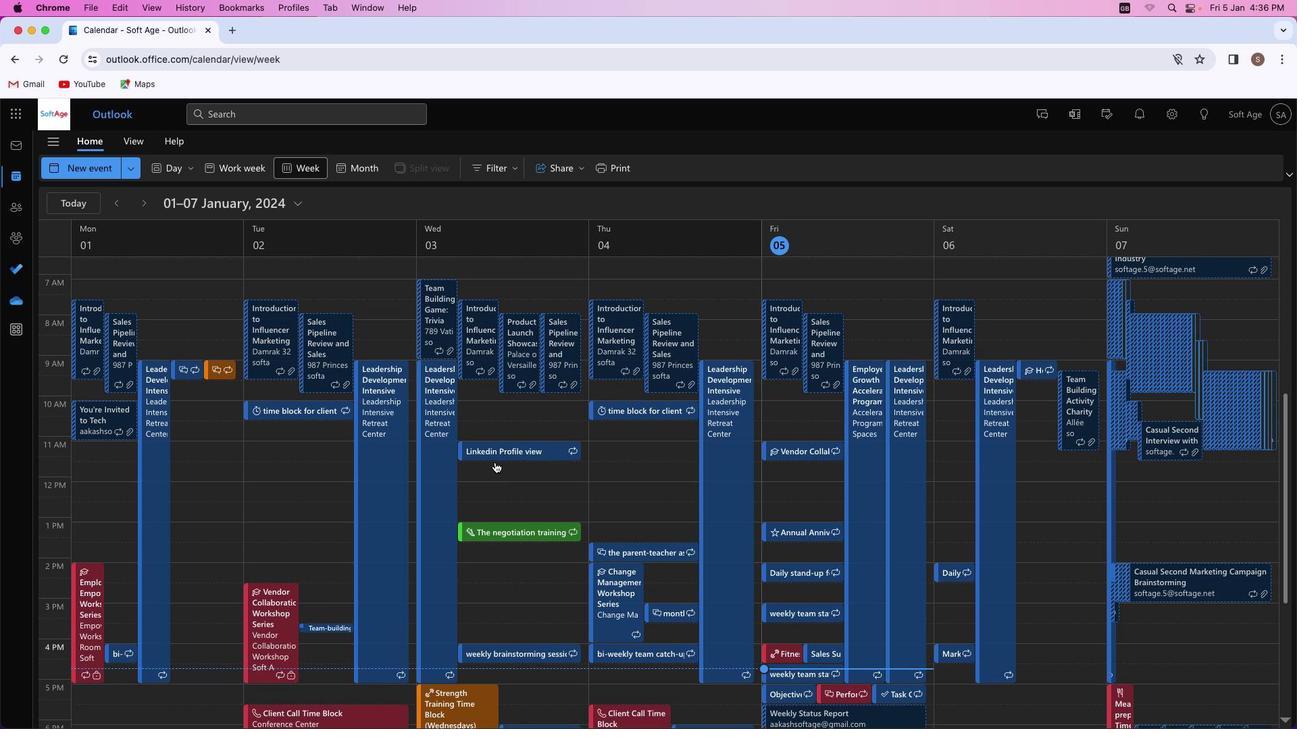
Action: Mouse scrolled (494, 462) with delta (0, 0)
Screenshot: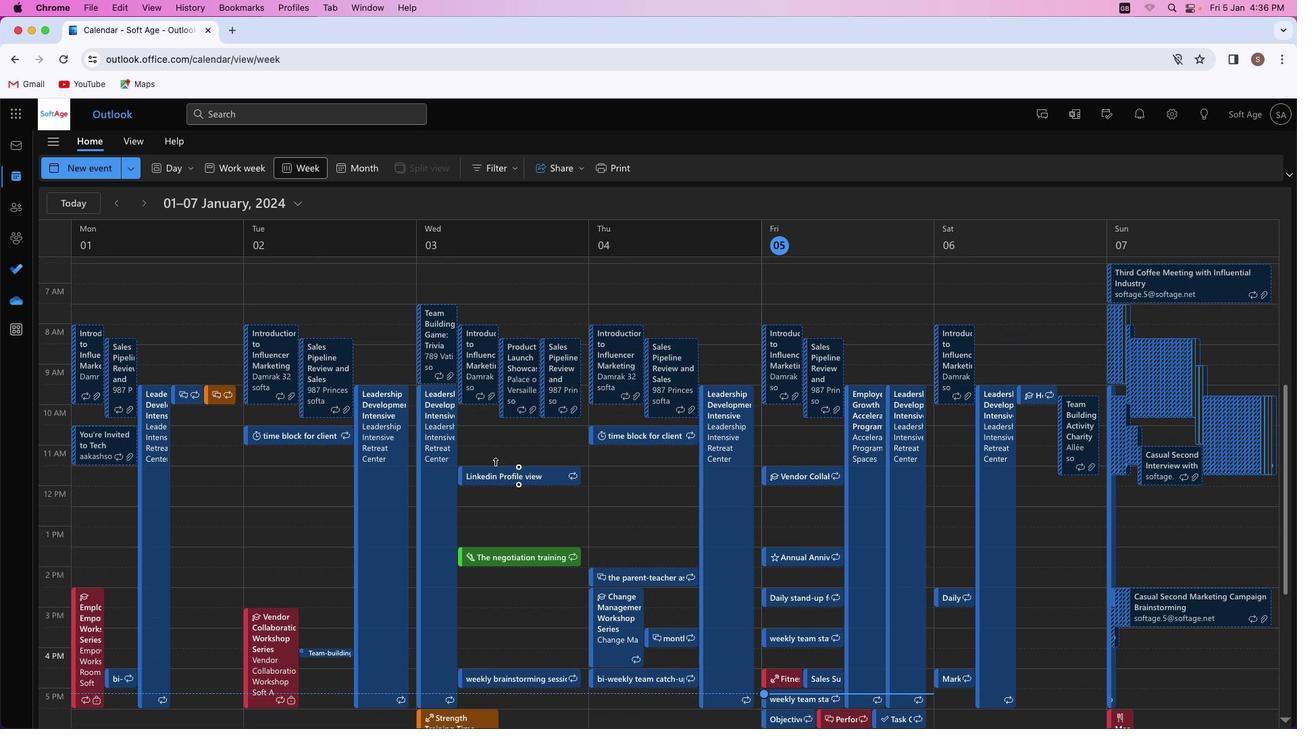 
Action: Mouse scrolled (494, 462) with delta (0, 0)
Screenshot: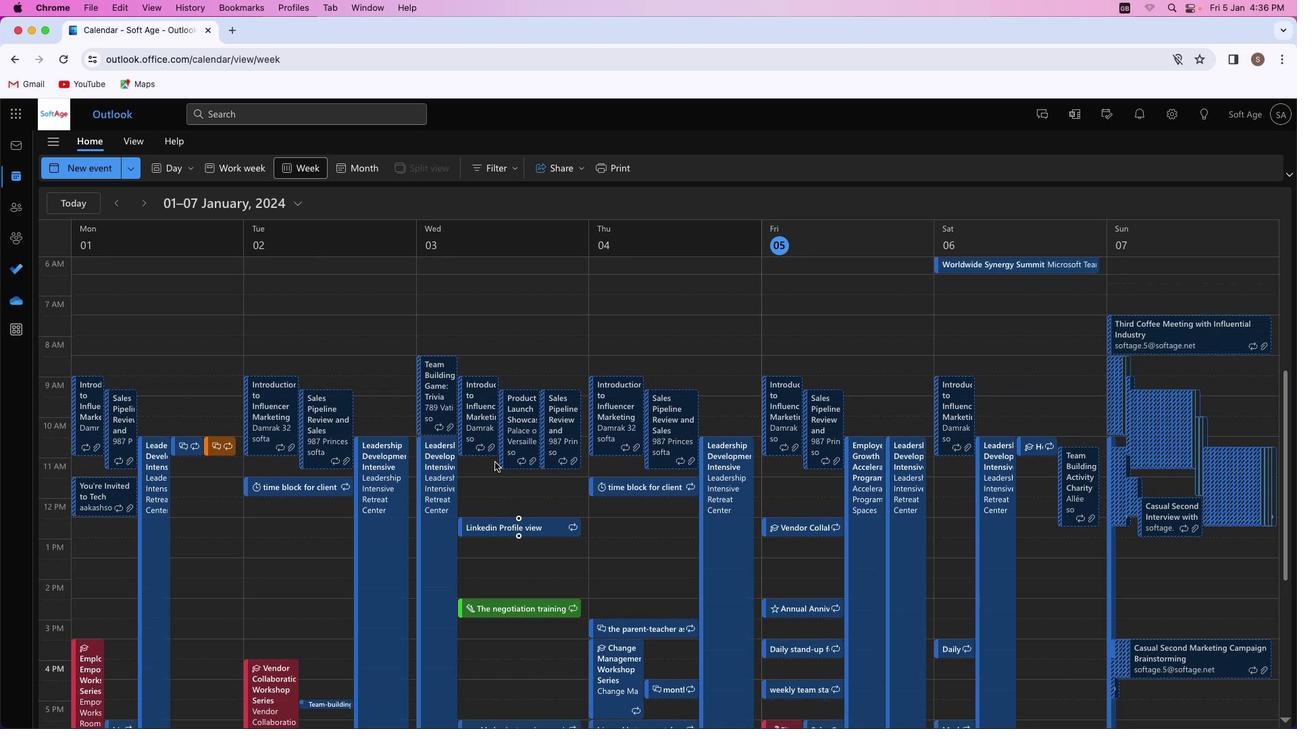 
Action: Mouse scrolled (494, 462) with delta (0, 1)
Screenshot: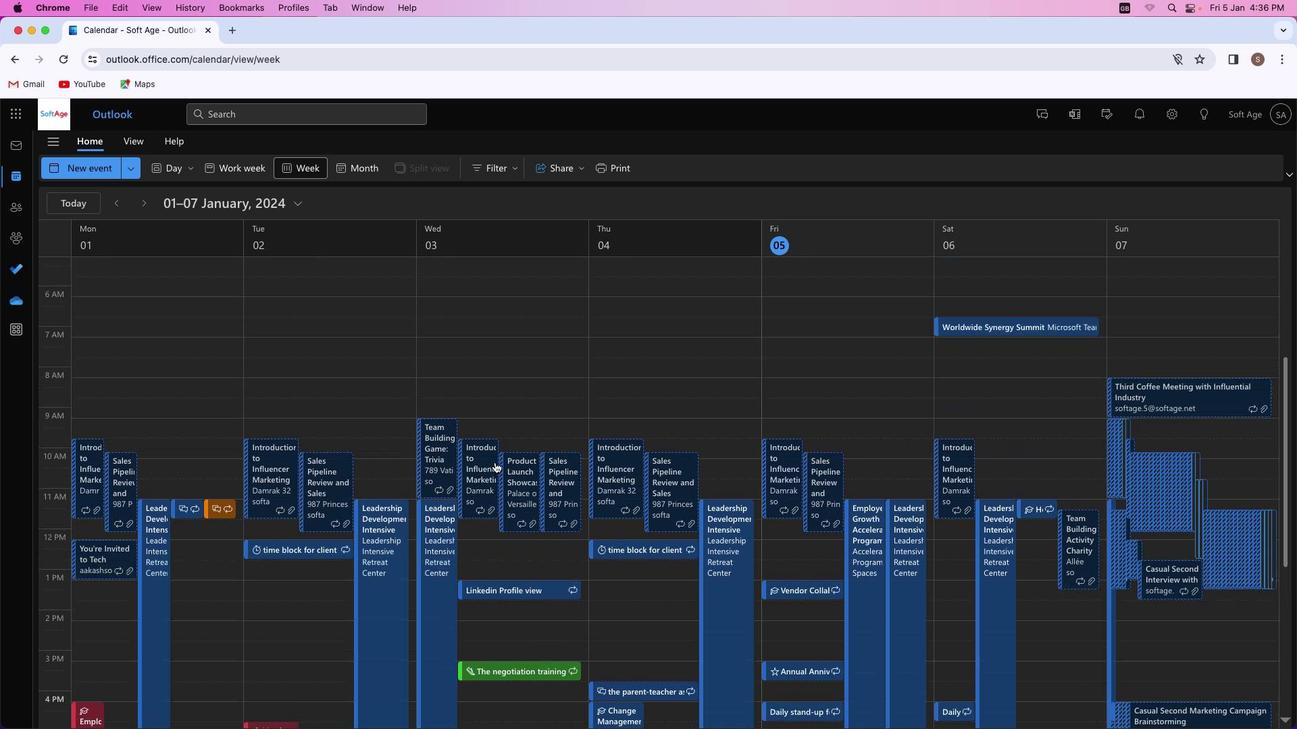 
Action: Mouse scrolled (494, 462) with delta (0, 2)
Screenshot: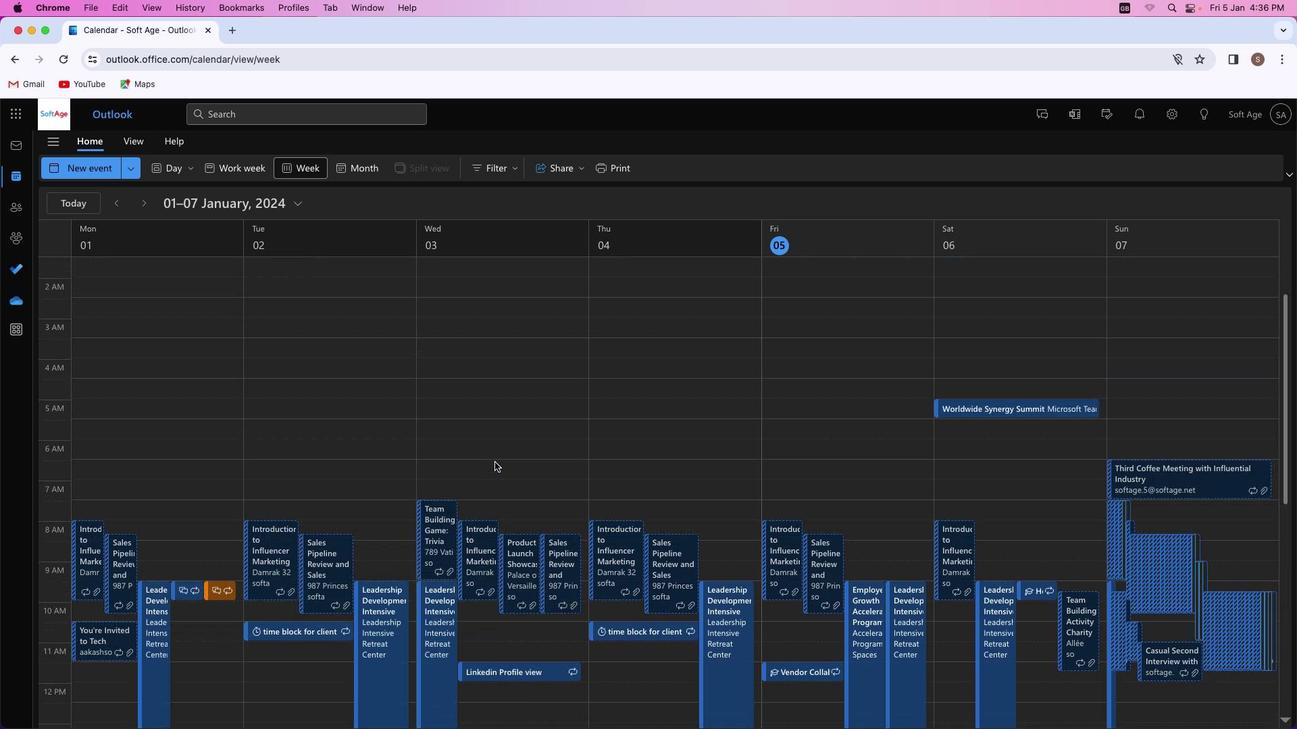
Action: Mouse scrolled (494, 462) with delta (0, 0)
Screenshot: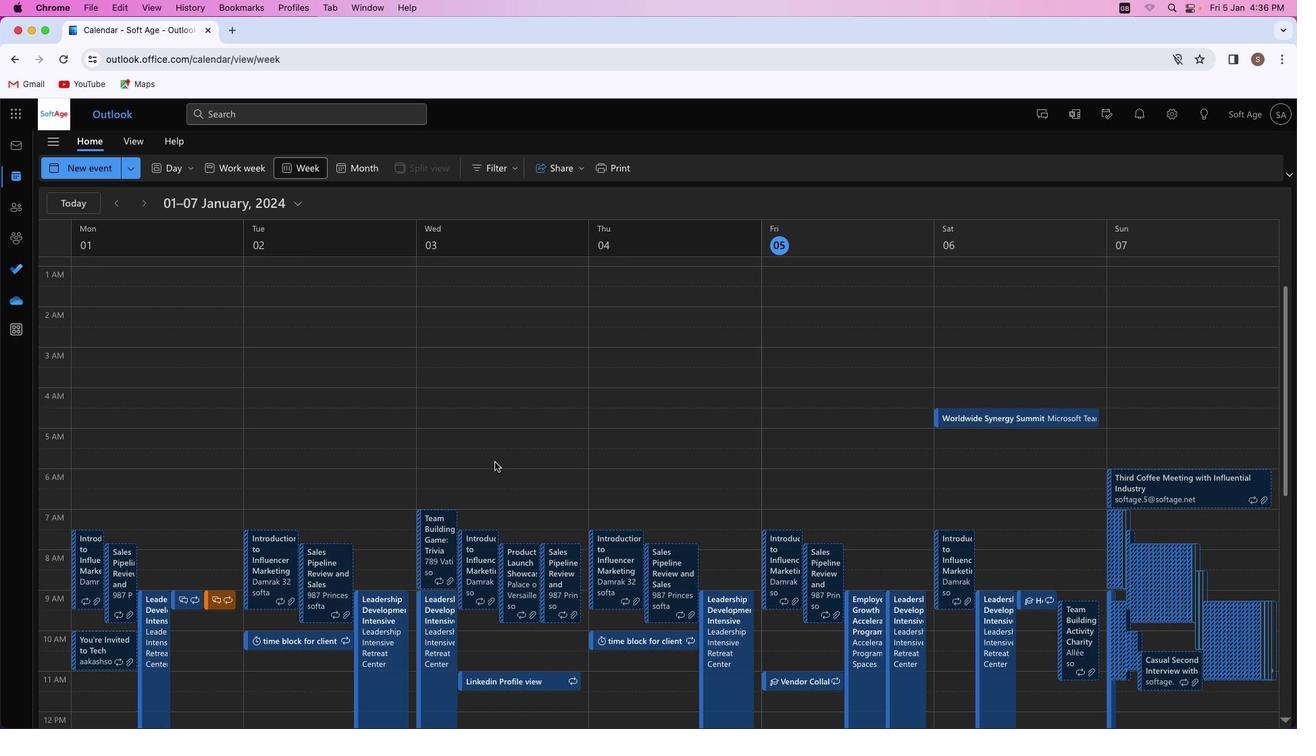 
Action: Mouse scrolled (494, 462) with delta (0, 0)
Screenshot: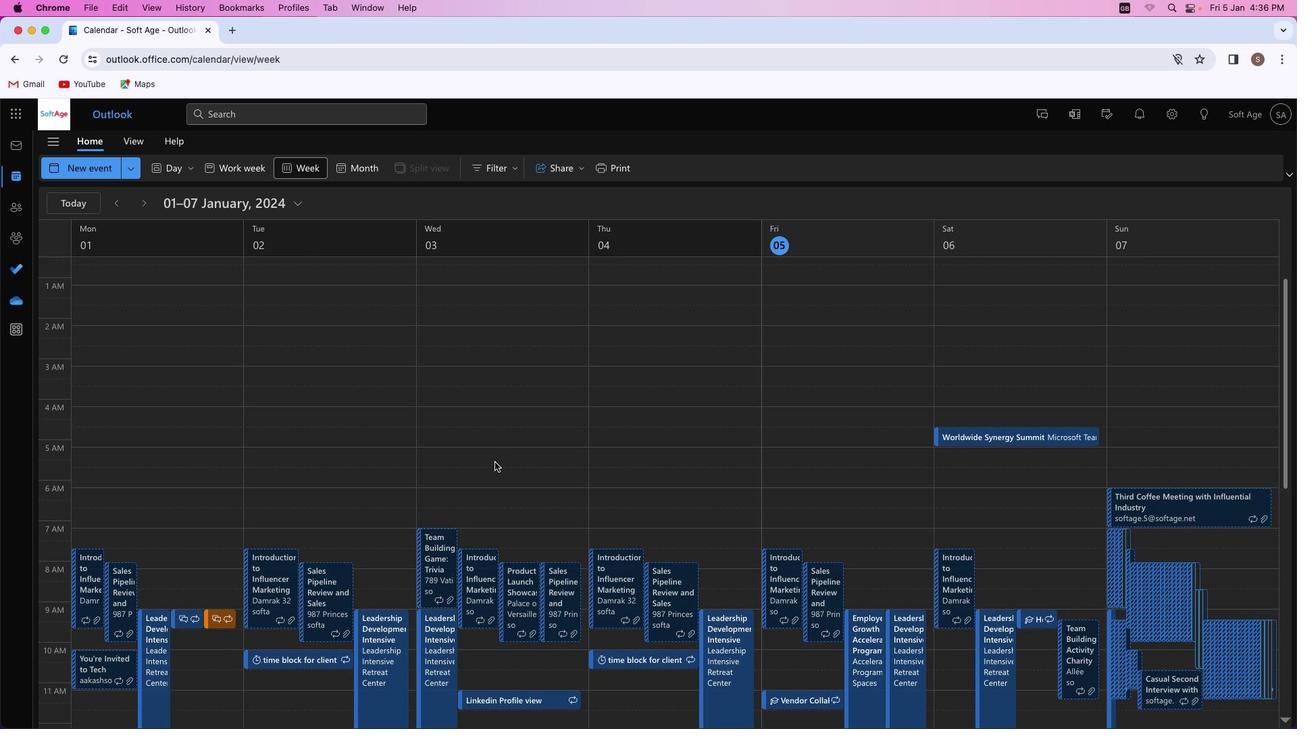 
Action: Mouse scrolled (494, 462) with delta (0, 0)
Screenshot: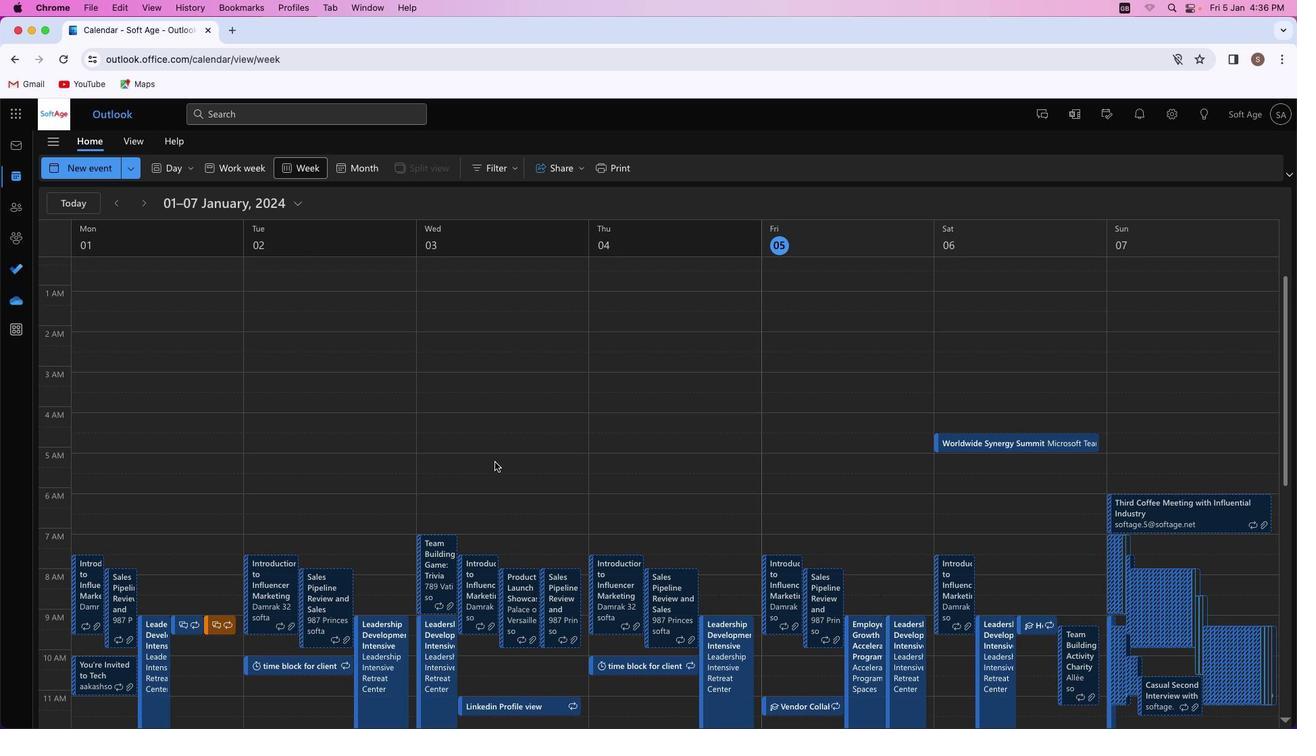 
Action: Mouse scrolled (494, 462) with delta (0, 0)
Screenshot: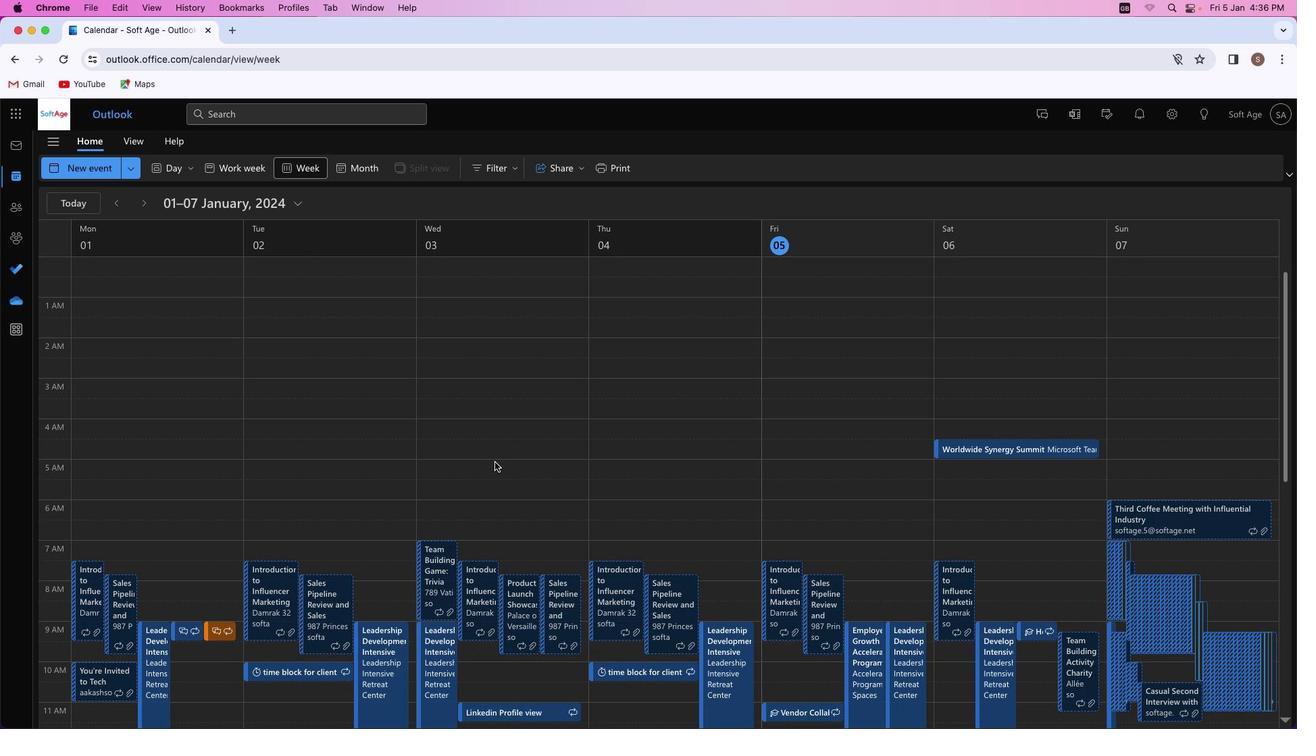 
Action: Mouse scrolled (494, 462) with delta (0, 0)
Screenshot: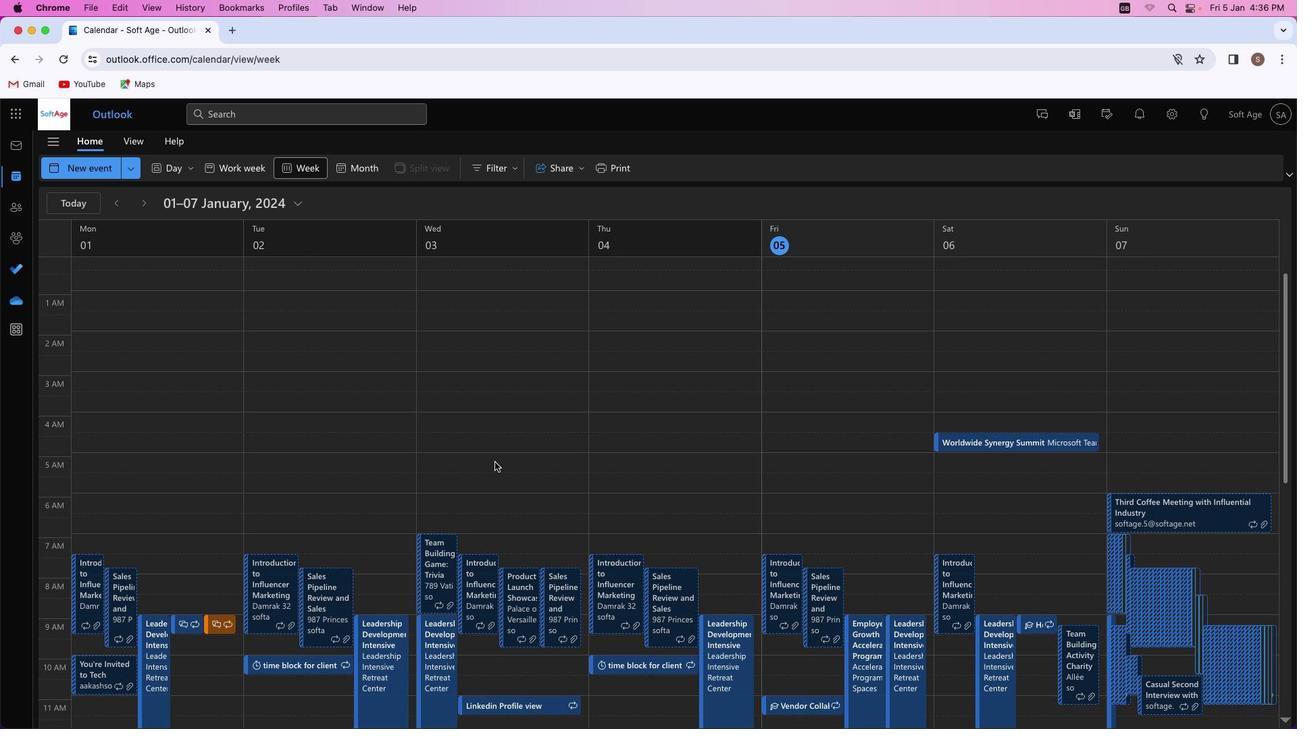 
Action: Mouse scrolled (494, 462) with delta (0, 0)
Screenshot: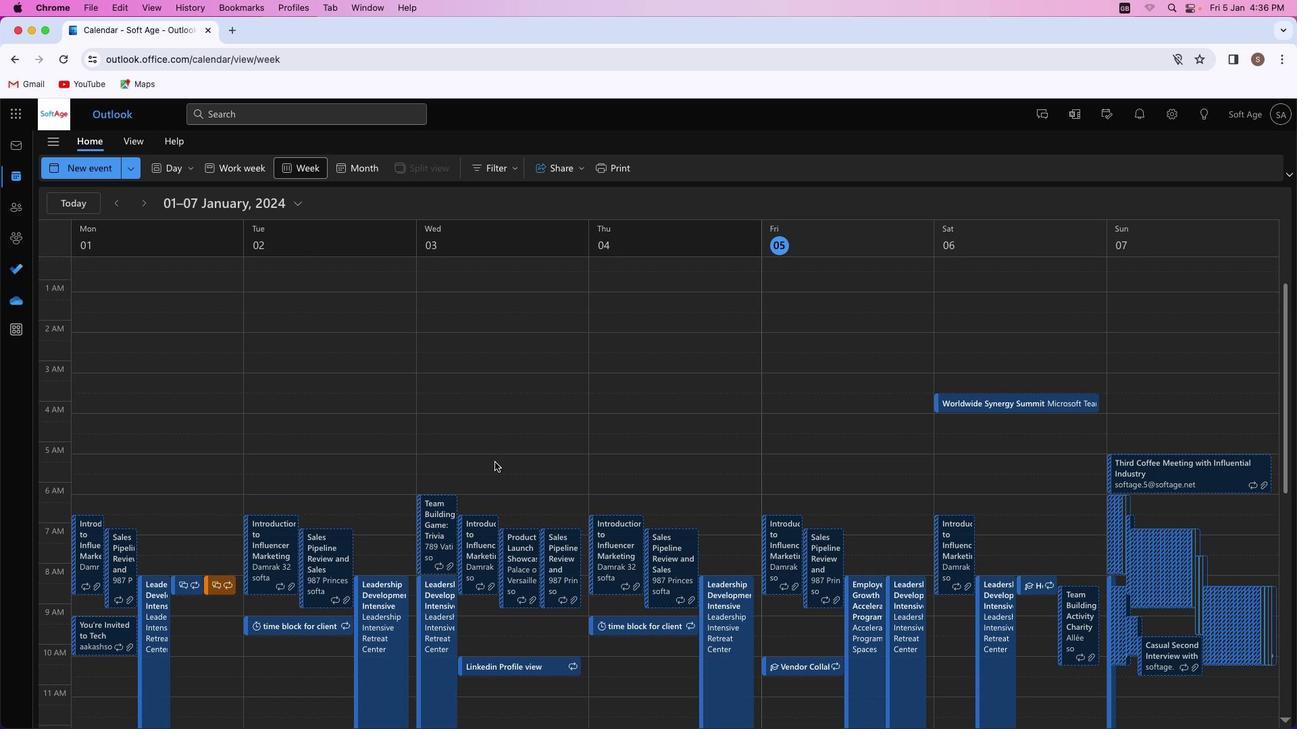 
Action: Mouse scrolled (494, 462) with delta (0, -1)
Screenshot: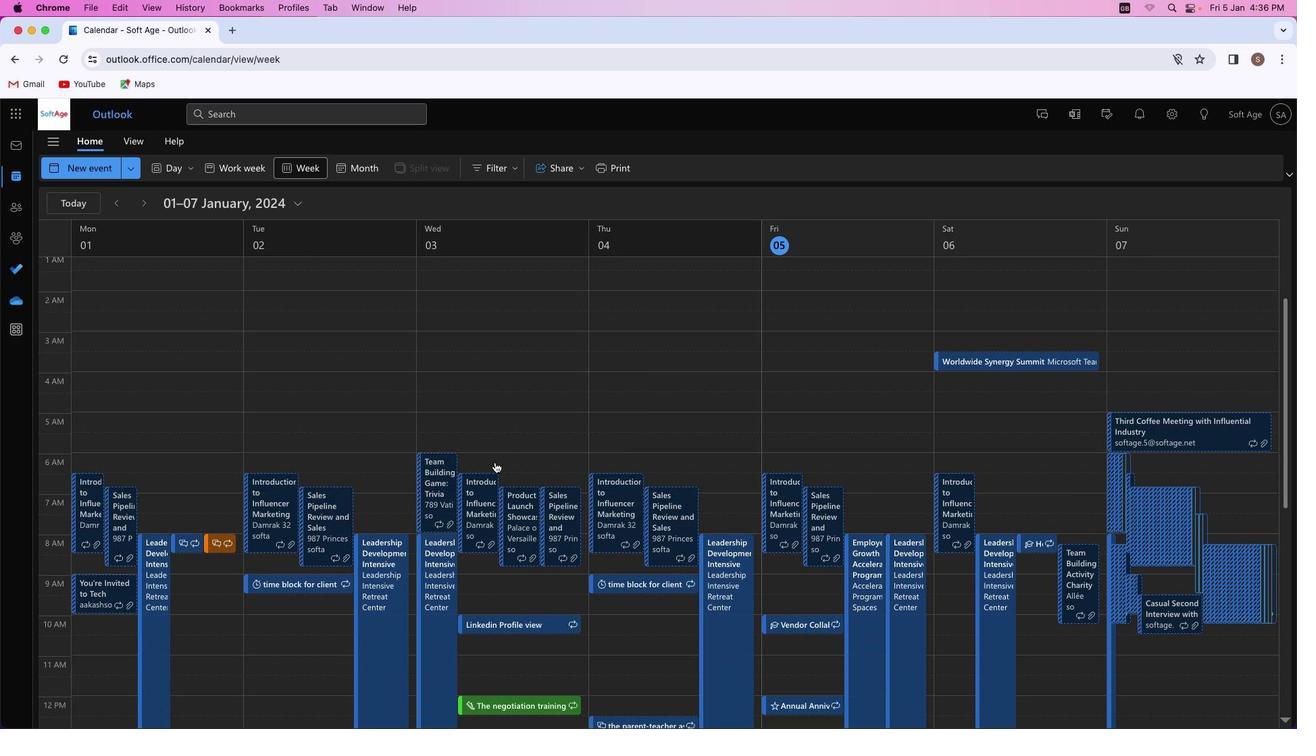 
Action: Mouse scrolled (494, 462) with delta (0, -2)
Screenshot: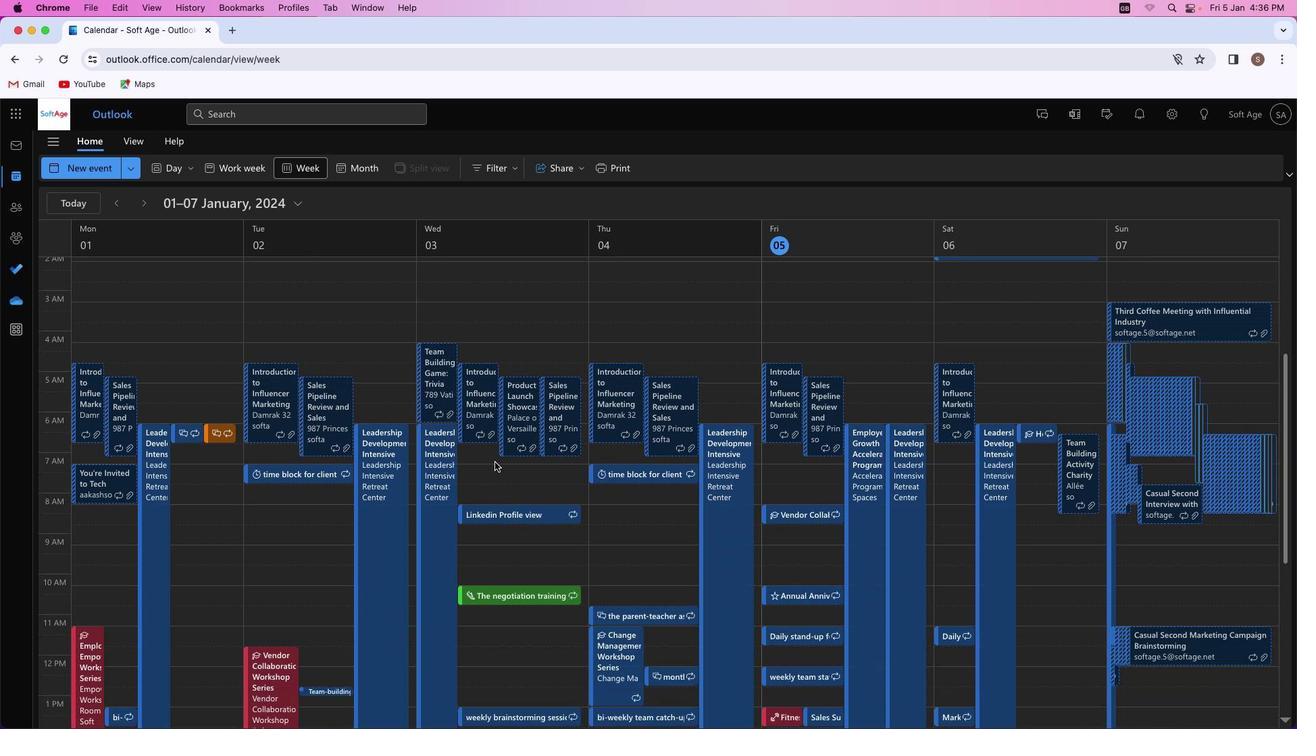 
Action: Mouse scrolled (494, 462) with delta (0, -2)
Screenshot: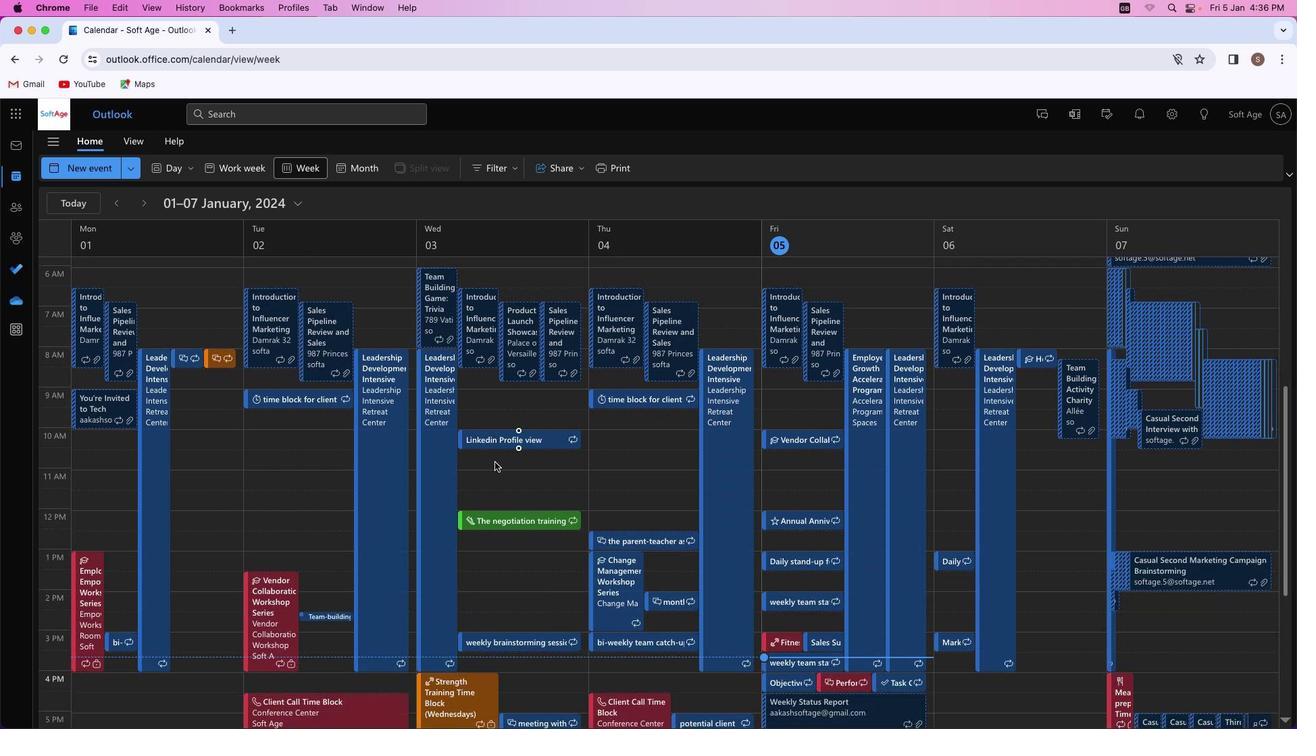 
Action: Mouse scrolled (494, 462) with delta (0, -2)
Screenshot: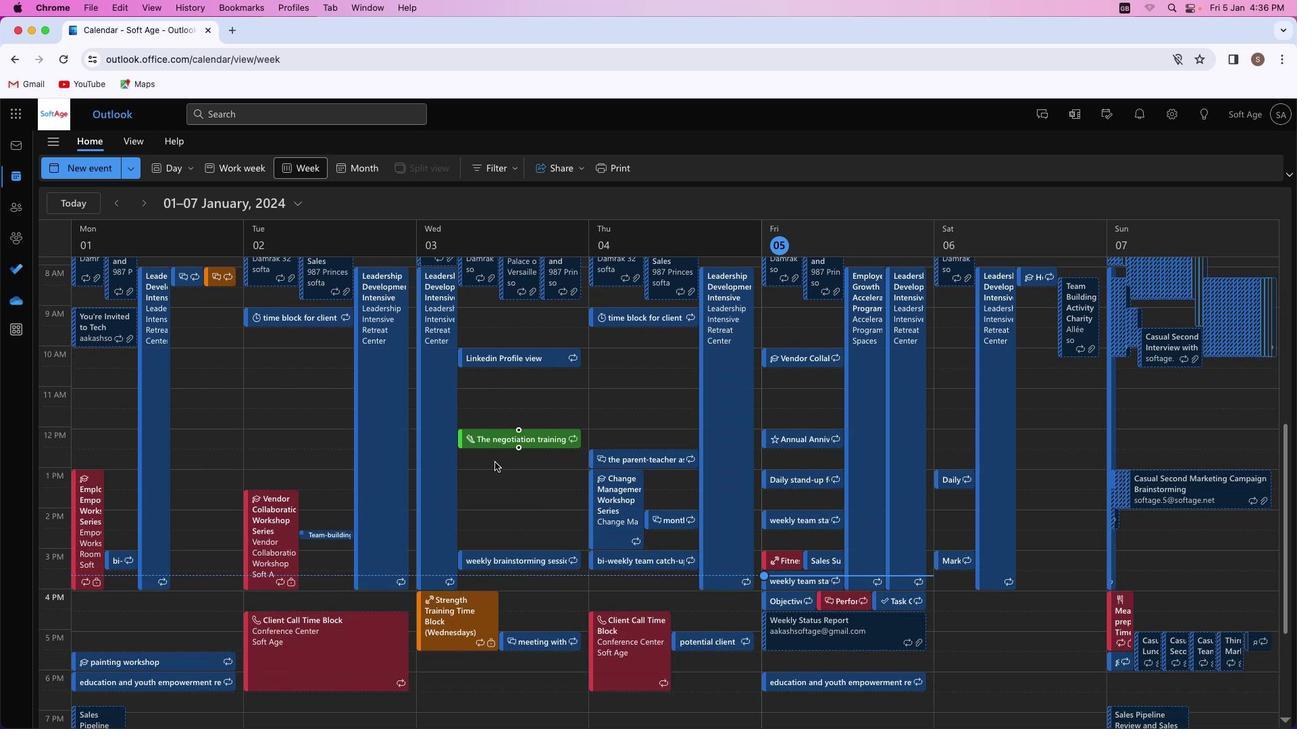 
Action: Mouse scrolled (494, 462) with delta (0, 0)
Screenshot: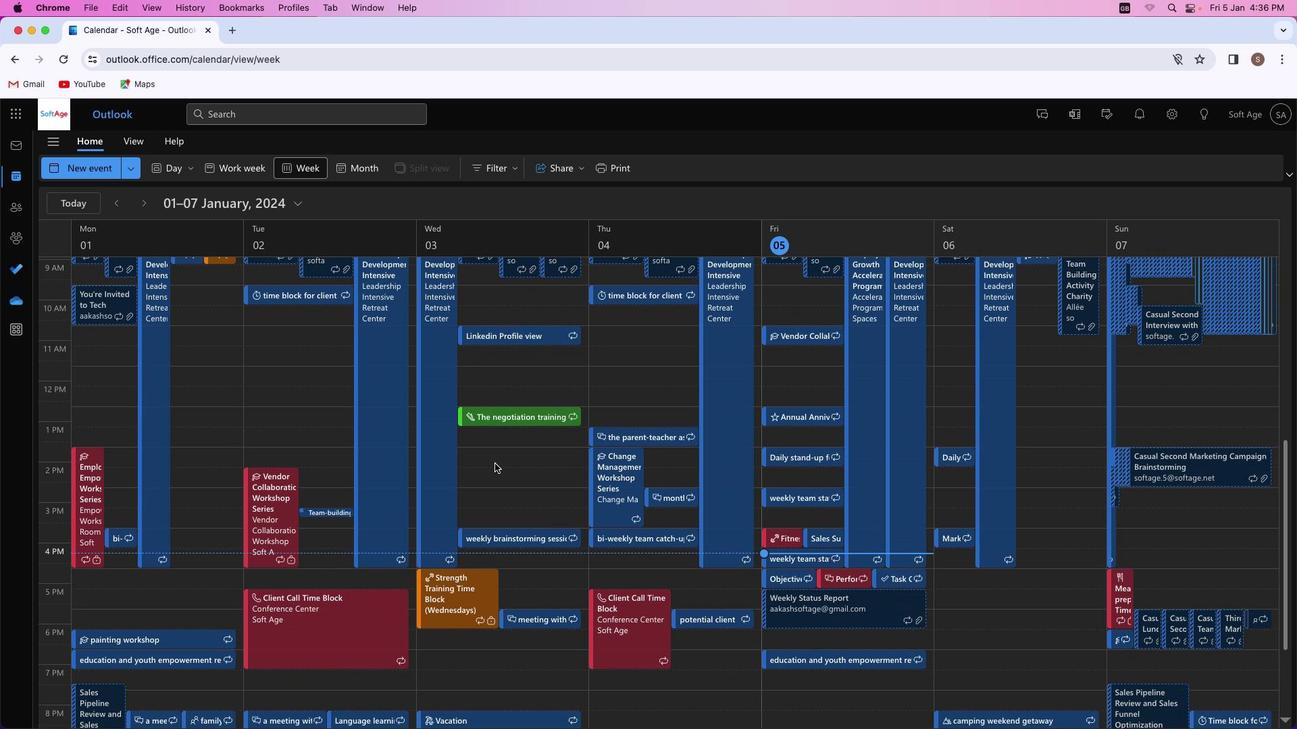 
Action: Mouse scrolled (494, 462) with delta (0, 0)
Screenshot: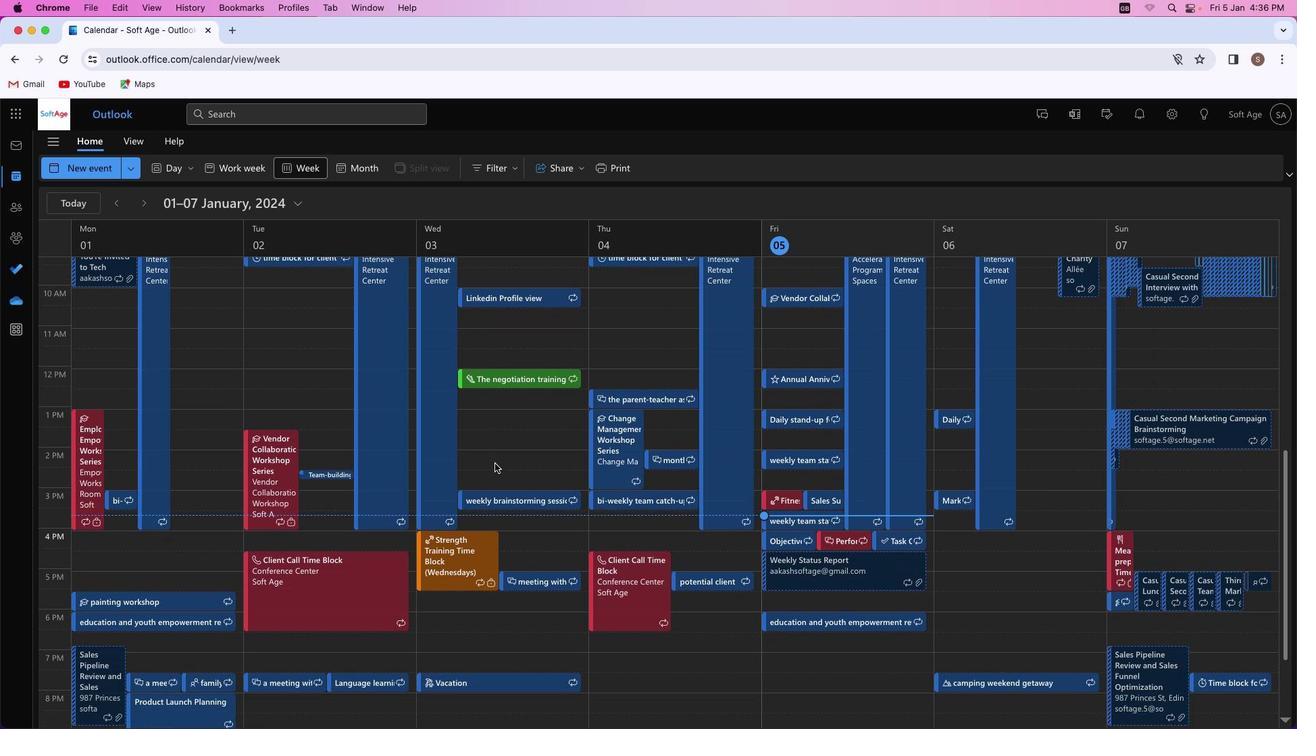 
Action: Mouse scrolled (494, 462) with delta (0, -1)
Screenshot: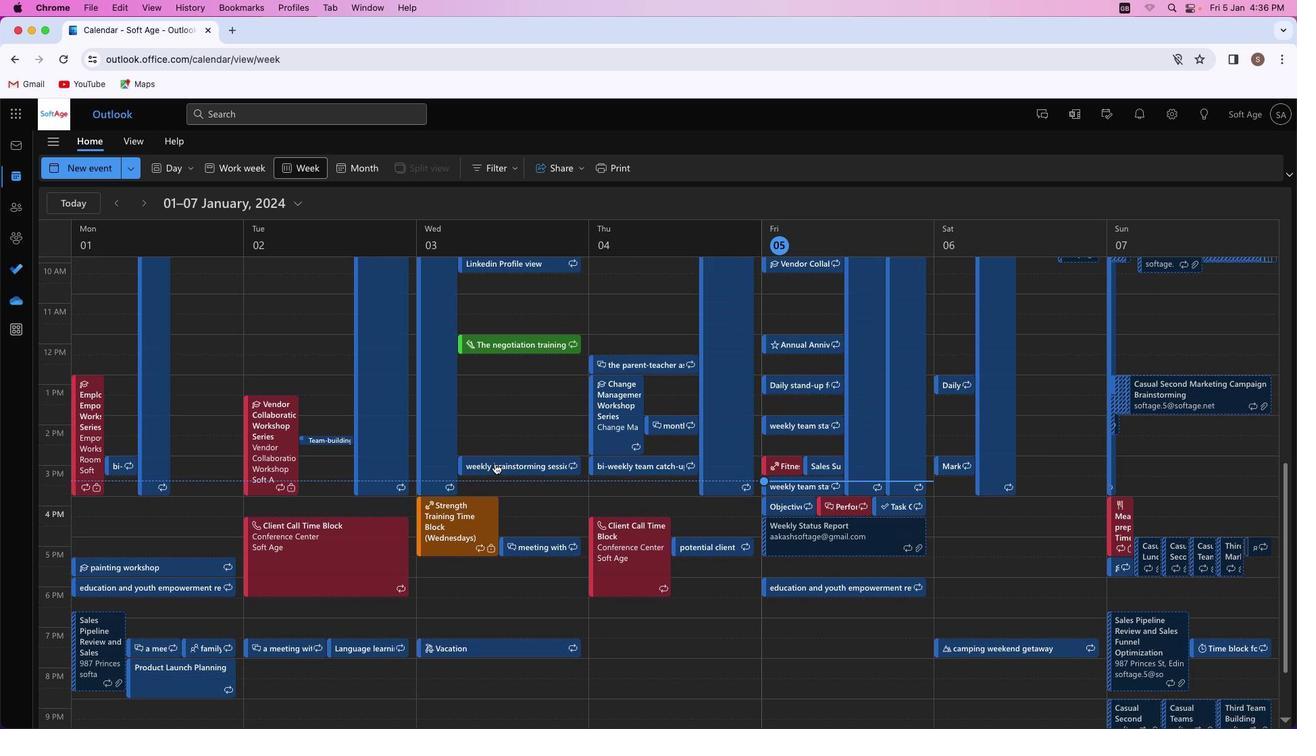 
Action: Mouse moved to (494, 463)
Screenshot: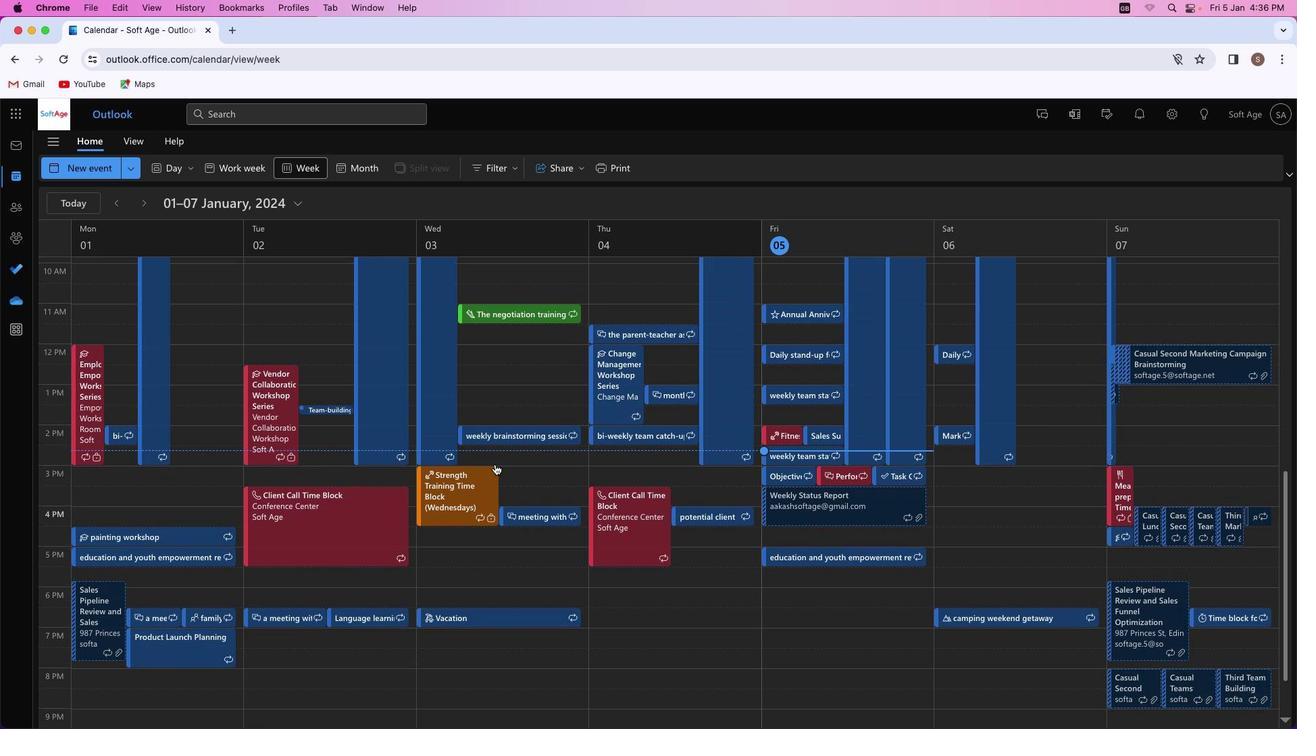 
Action: Mouse scrolled (494, 463) with delta (0, -2)
Screenshot: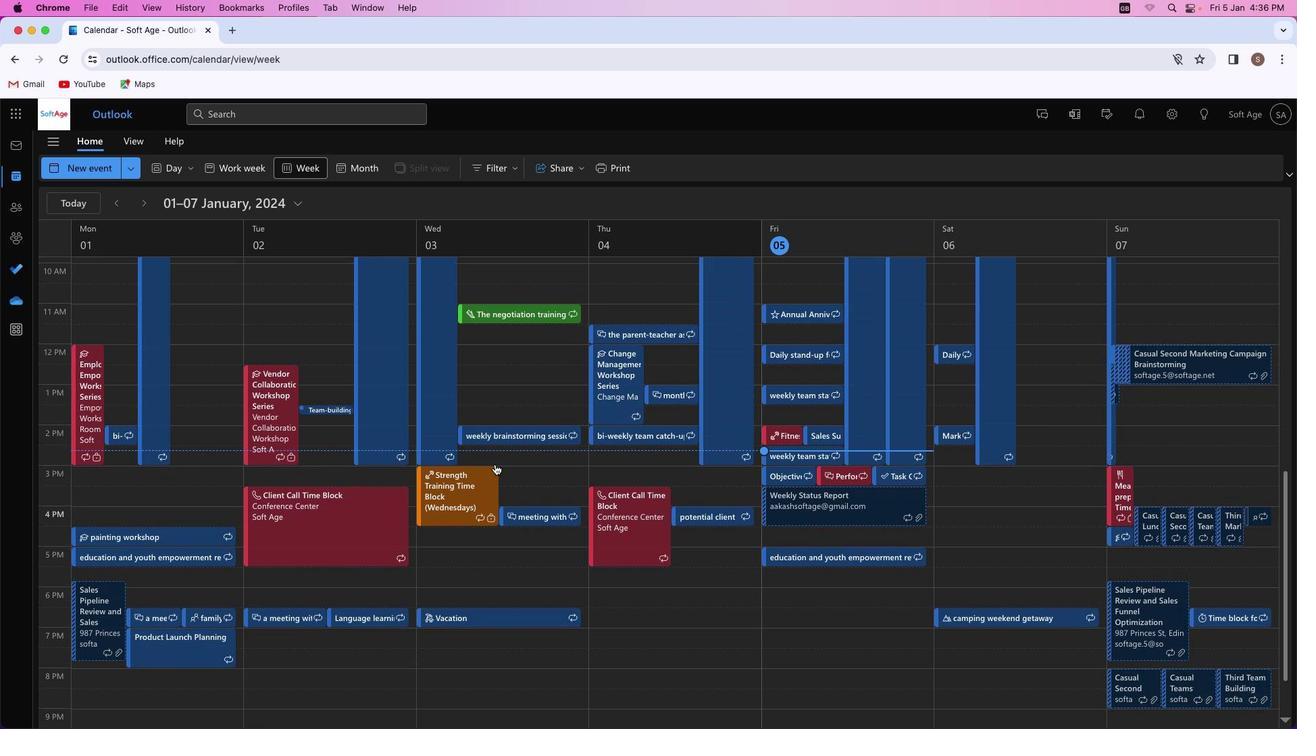 
Action: Mouse scrolled (494, 463) with delta (0, -2)
Screenshot: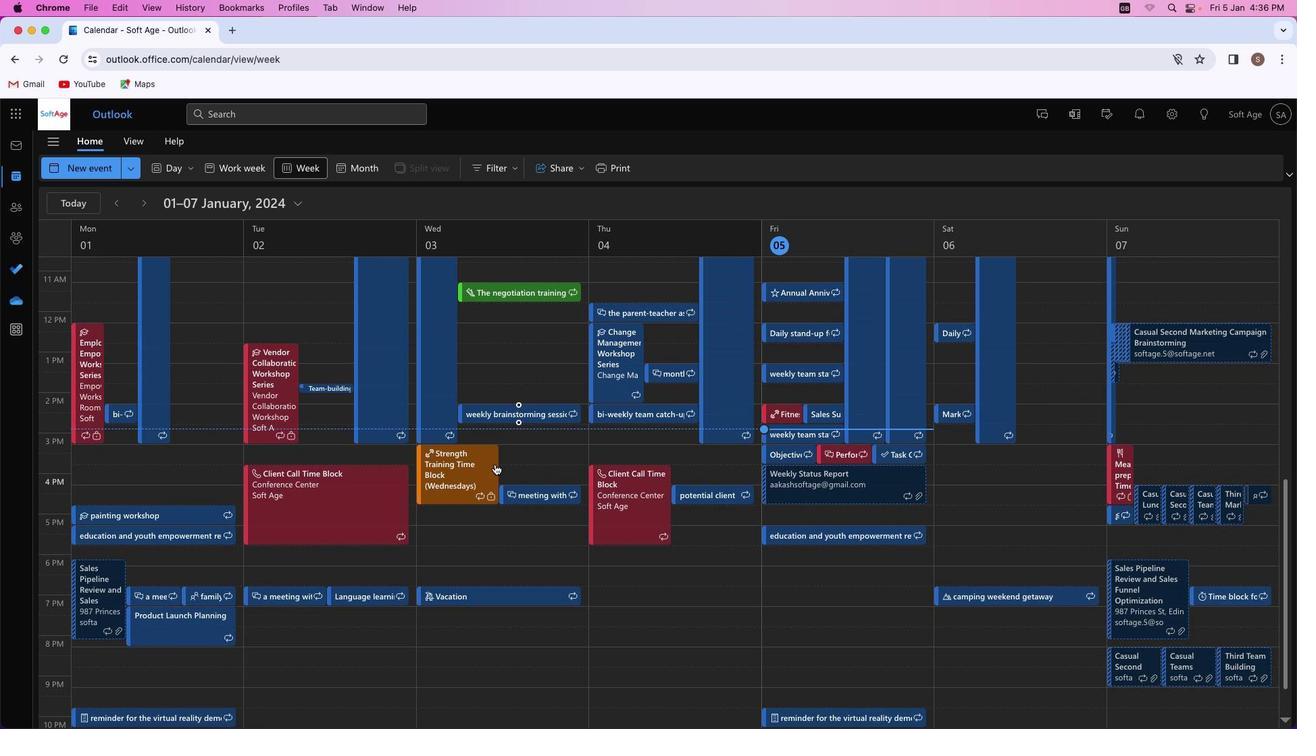 
Action: Mouse moved to (494, 464)
Screenshot: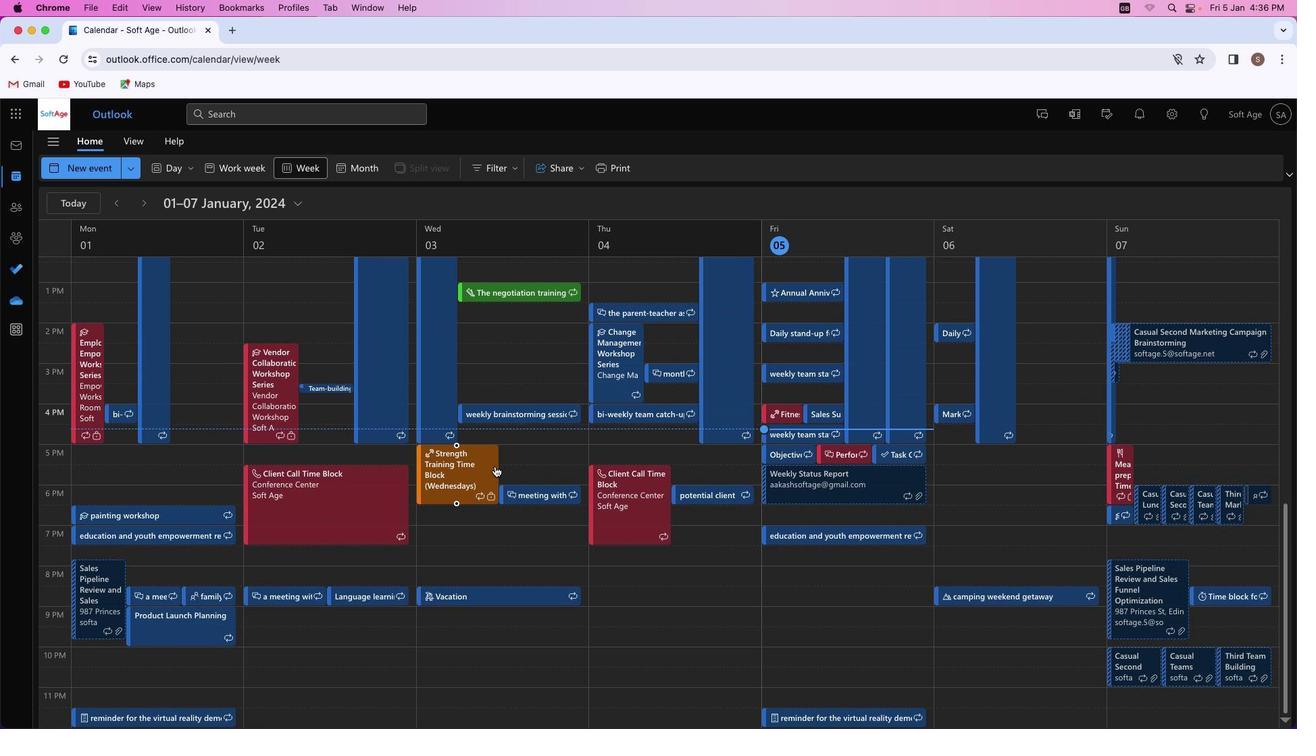 
Action: Mouse scrolled (494, 464) with delta (0, -2)
Screenshot: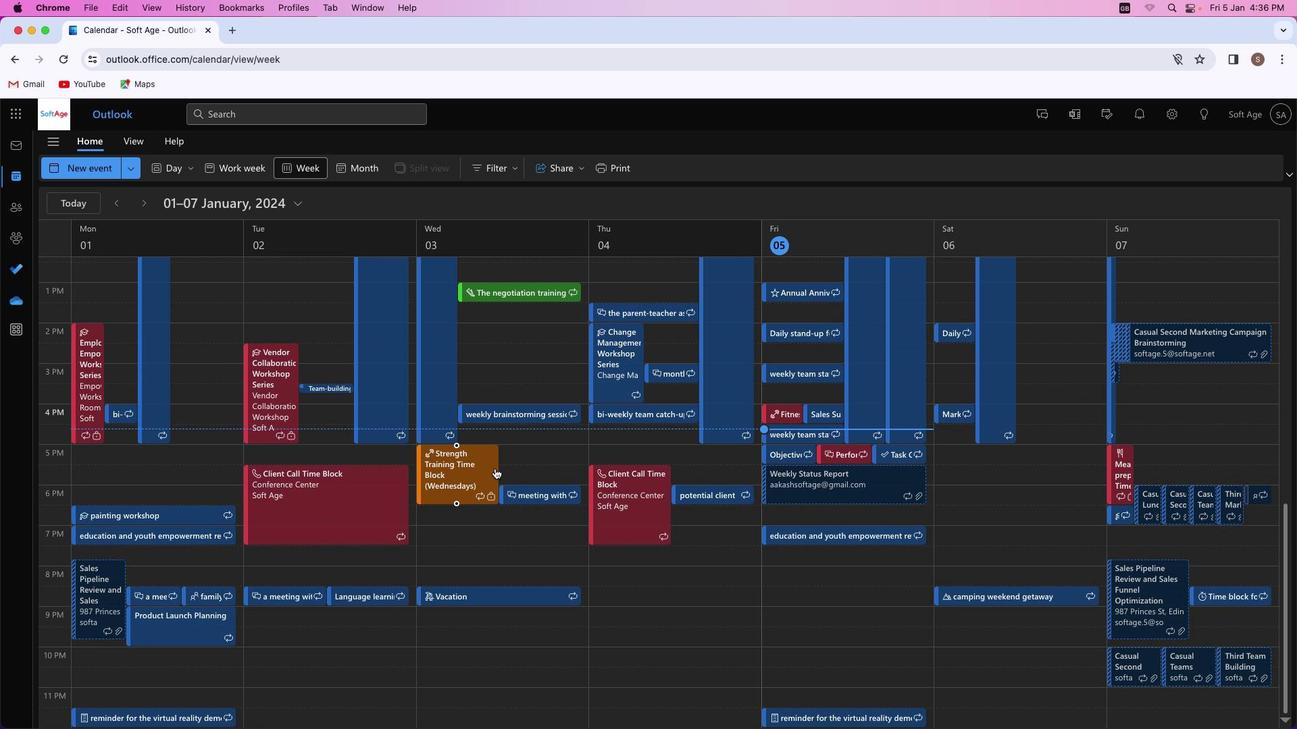 
Action: Mouse moved to (494, 465)
Screenshot: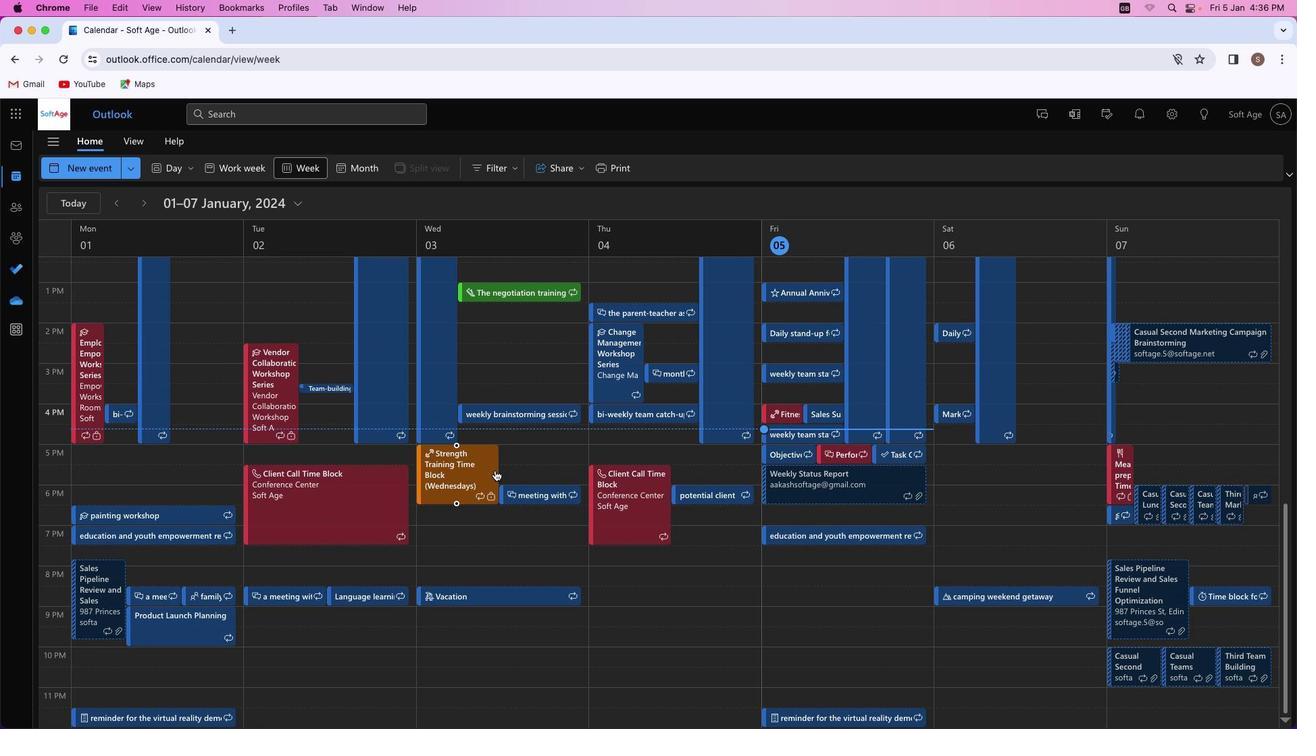 
Action: Mouse scrolled (494, 465) with delta (0, -3)
Screenshot: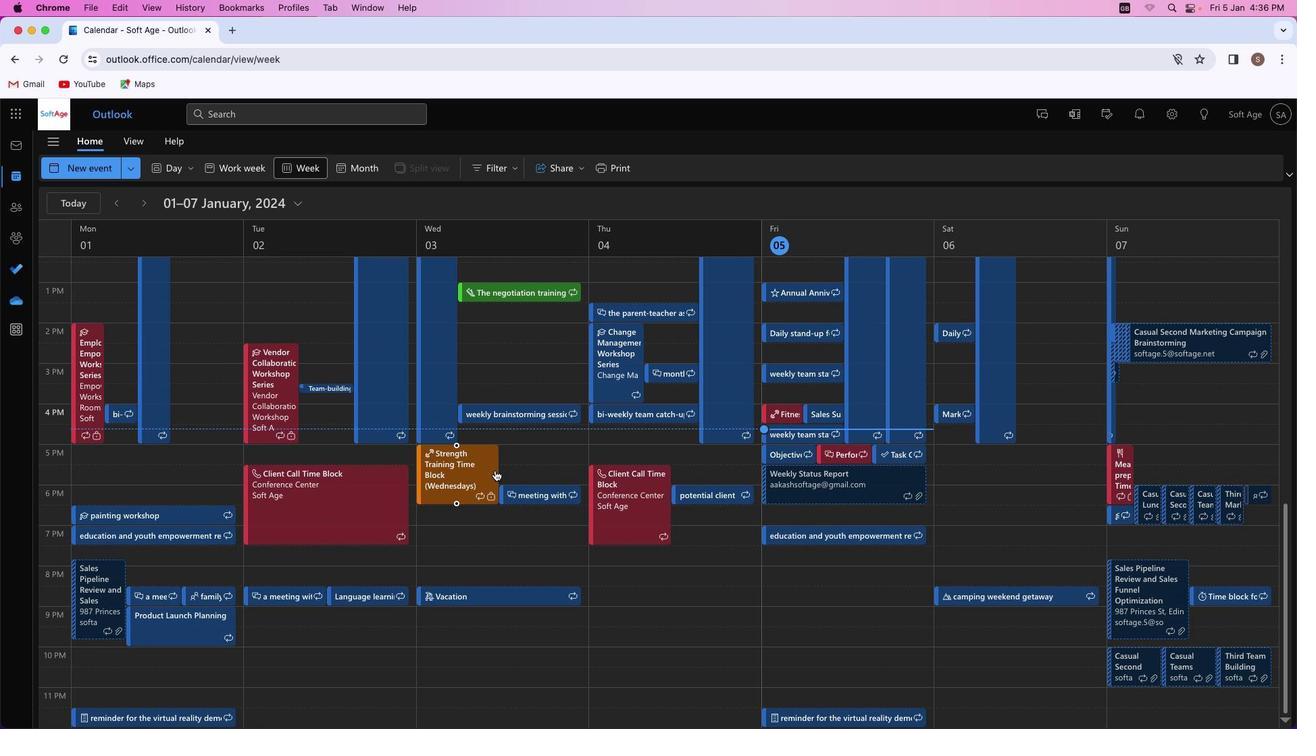 
Action: Mouse moved to (276, 333)
Screenshot: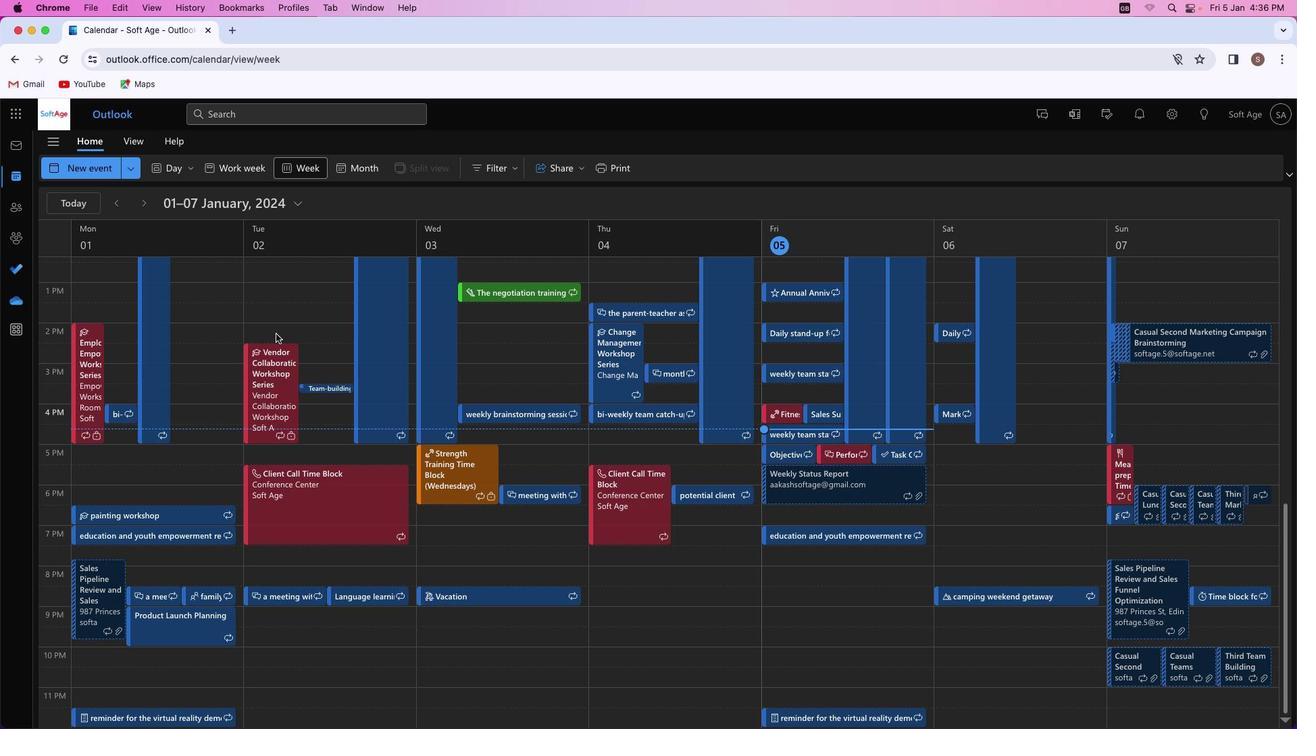 
